 Task: Add Attachment from "Attach a link" to Card Card0000000392 in Board Board0000000098 in Workspace WS0000000033 in Trello. Add Cover Red to Card Card0000000392 in Board Board0000000098 in Workspace WS0000000033 in Trello. Add "Join Card" Button Button0000000392  to Card Card0000000392 in Board Board0000000098 in Workspace WS0000000033 in Trello. Add Description DS0000000392 to Card Card0000000392 in Board Board0000000098 in Workspace WS0000000033 in Trello. Add Comment CM0000000392 to Card Card0000000392 in Board Board0000000098 in Workspace WS0000000033 in Trello
Action: Mouse moved to (337, 510)
Screenshot: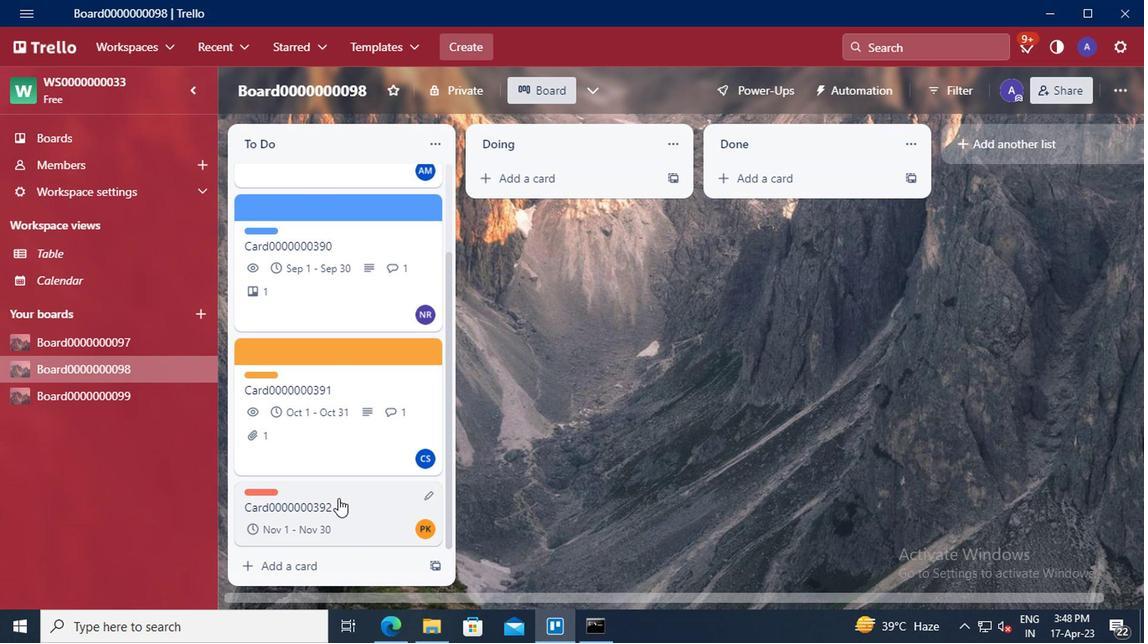 
Action: Mouse pressed left at (337, 510)
Screenshot: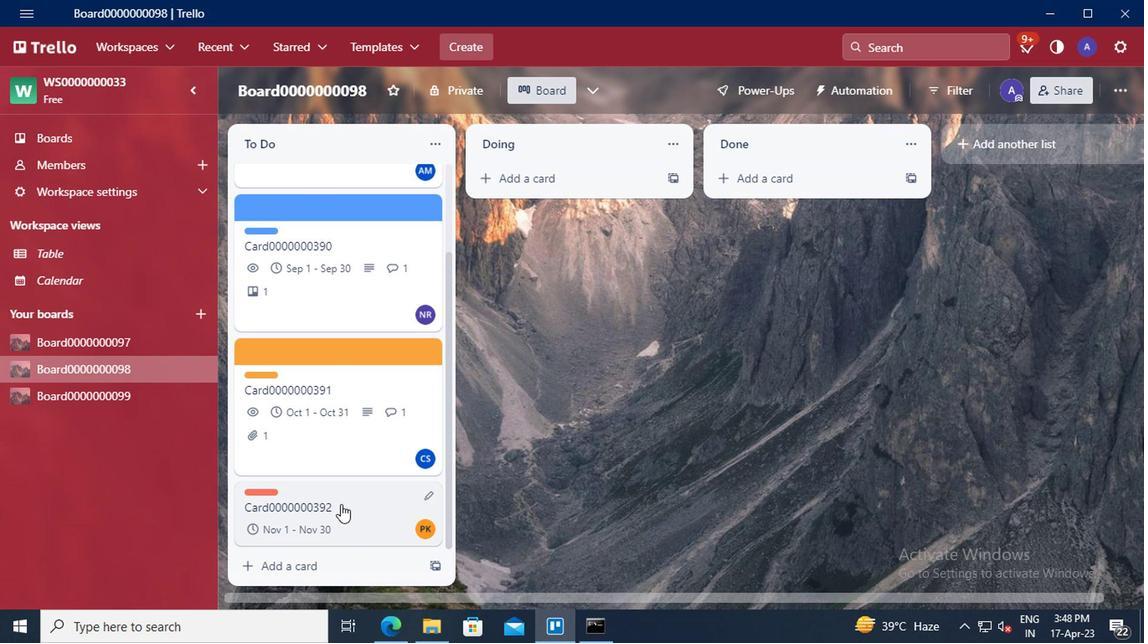 
Action: Mouse moved to (759, 286)
Screenshot: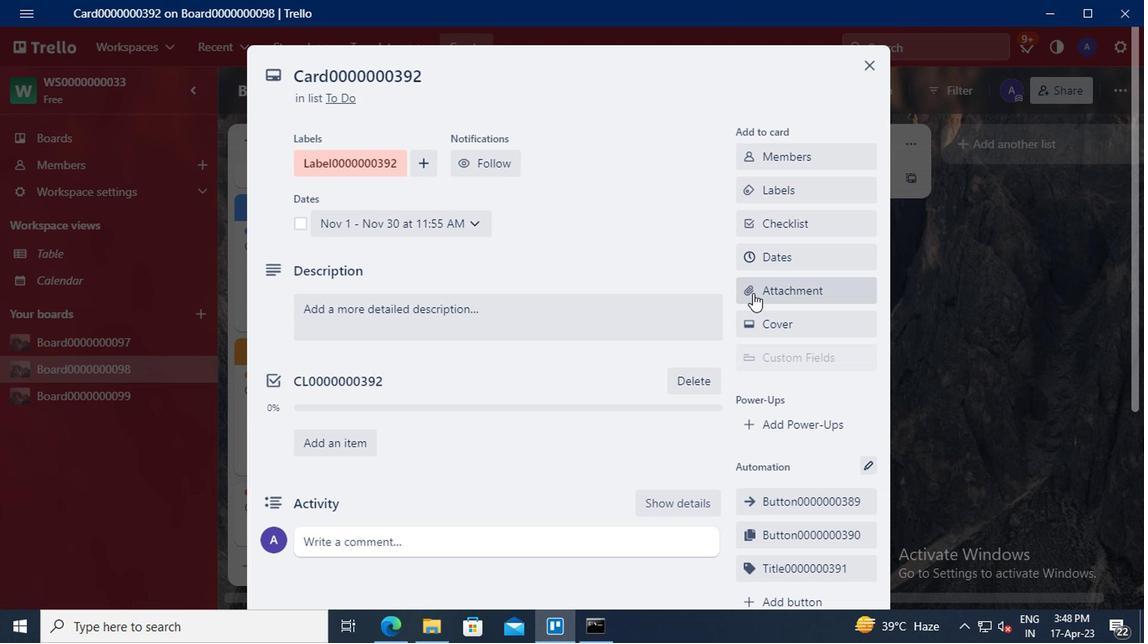 
Action: Mouse pressed left at (759, 286)
Screenshot: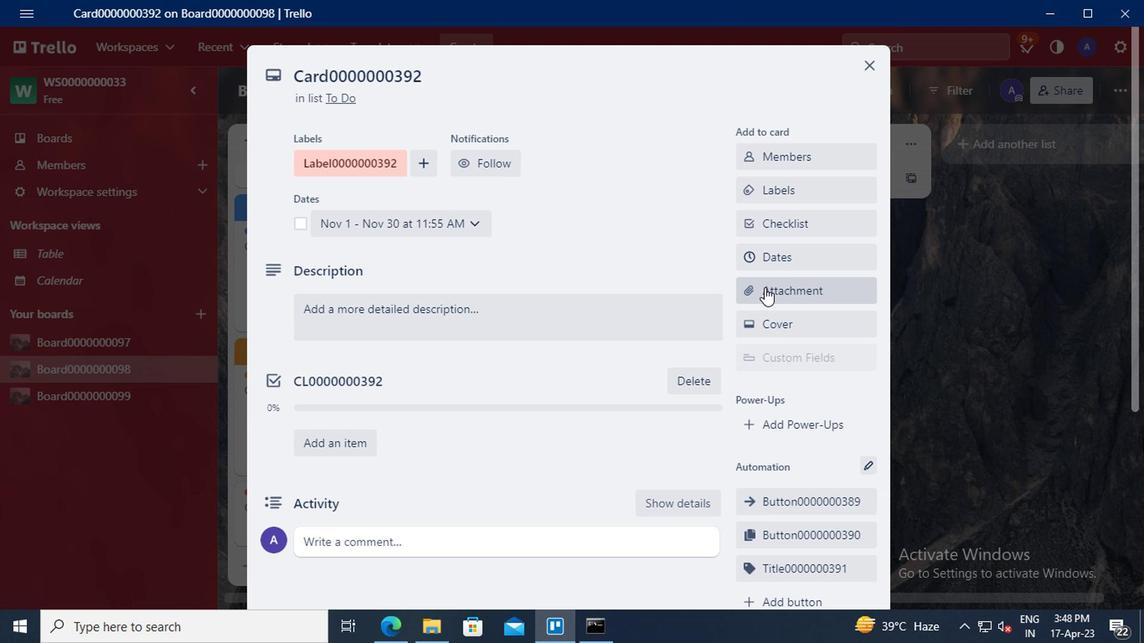
Action: Mouse moved to (398, 641)
Screenshot: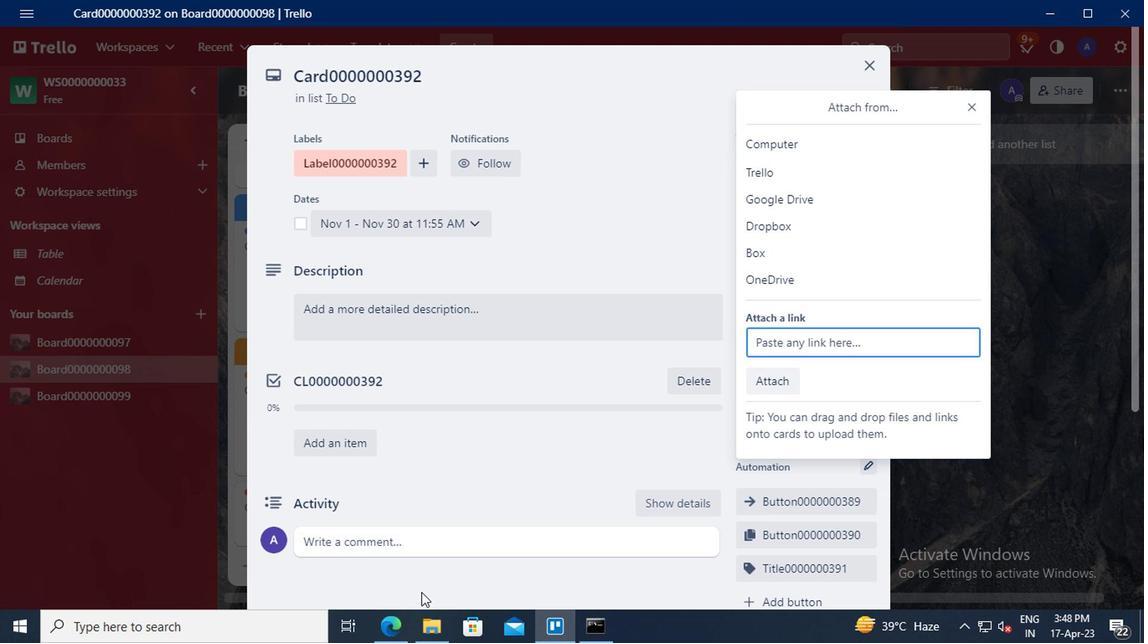 
Action: Mouse pressed left at (398, 641)
Screenshot: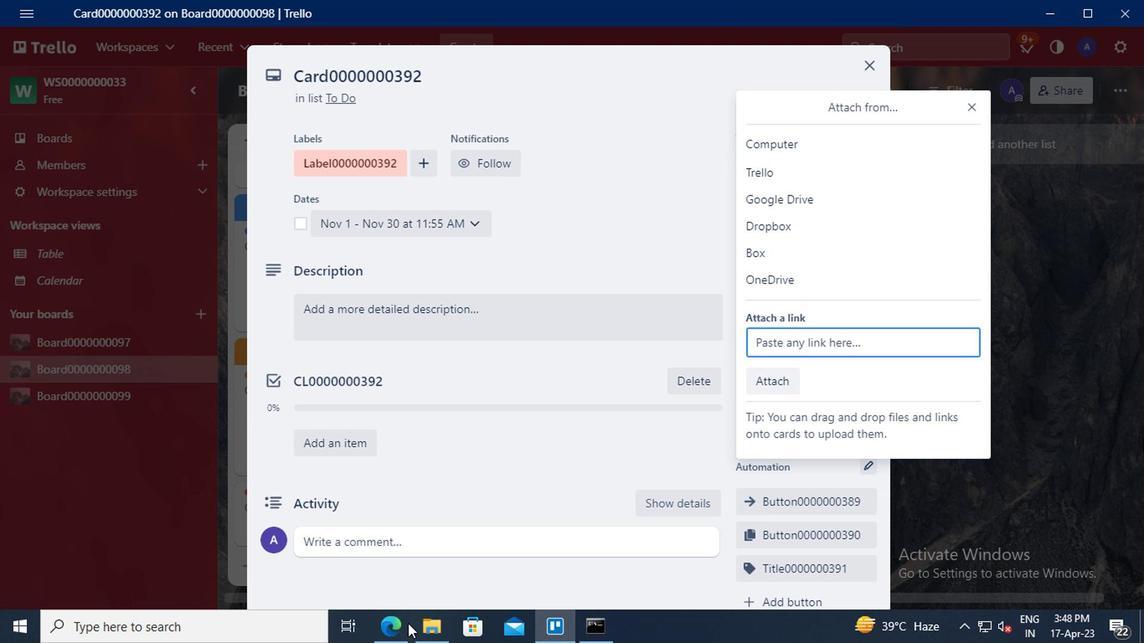 
Action: Mouse moved to (273, 38)
Screenshot: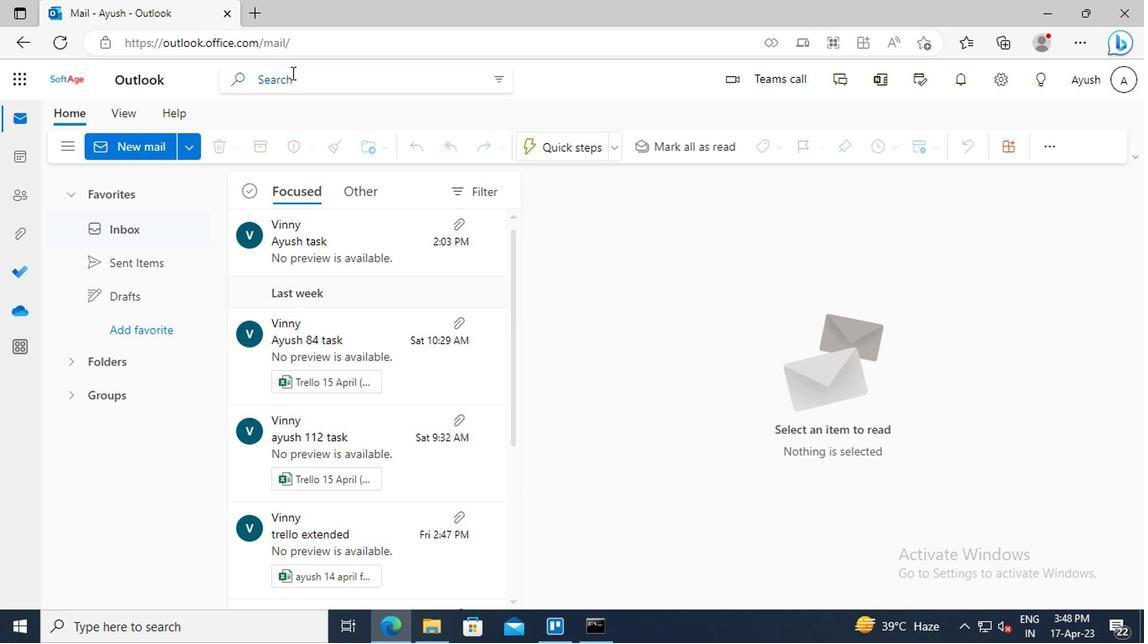 
Action: Mouse pressed left at (273, 38)
Screenshot: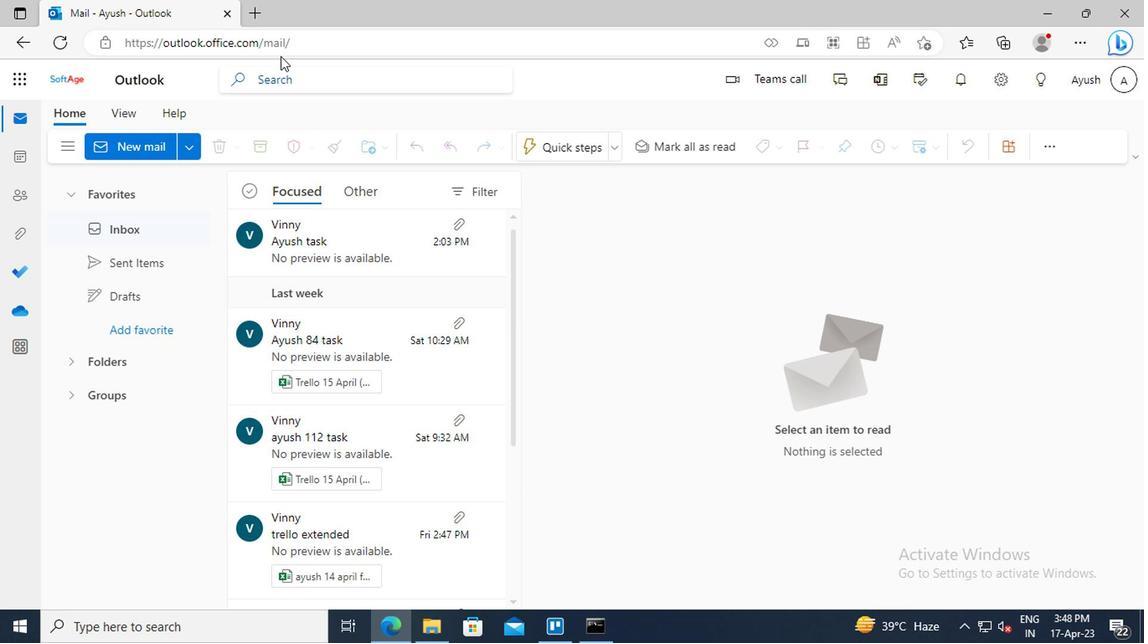 
Action: Key pressed ctrl+C
Screenshot: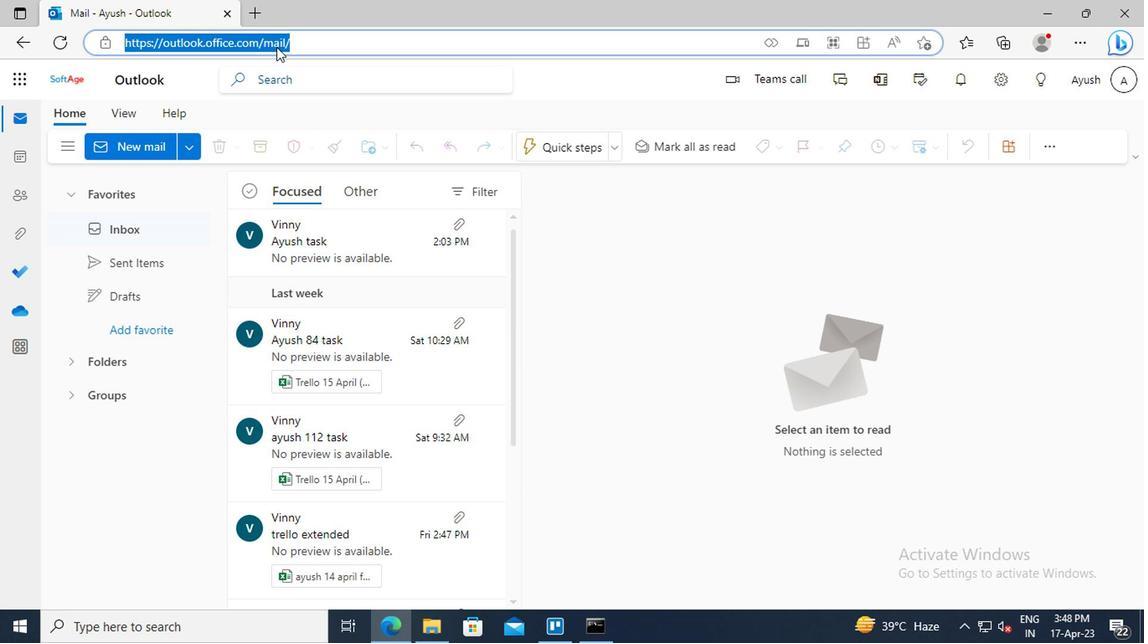 
Action: Mouse moved to (544, 638)
Screenshot: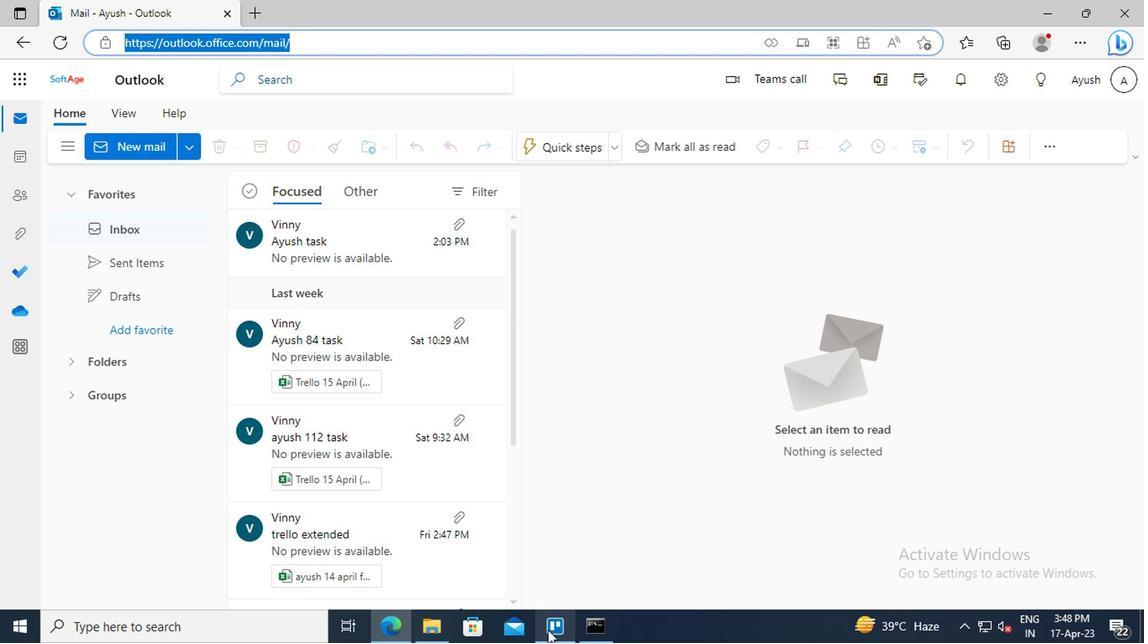 
Action: Mouse pressed left at (544, 638)
Screenshot: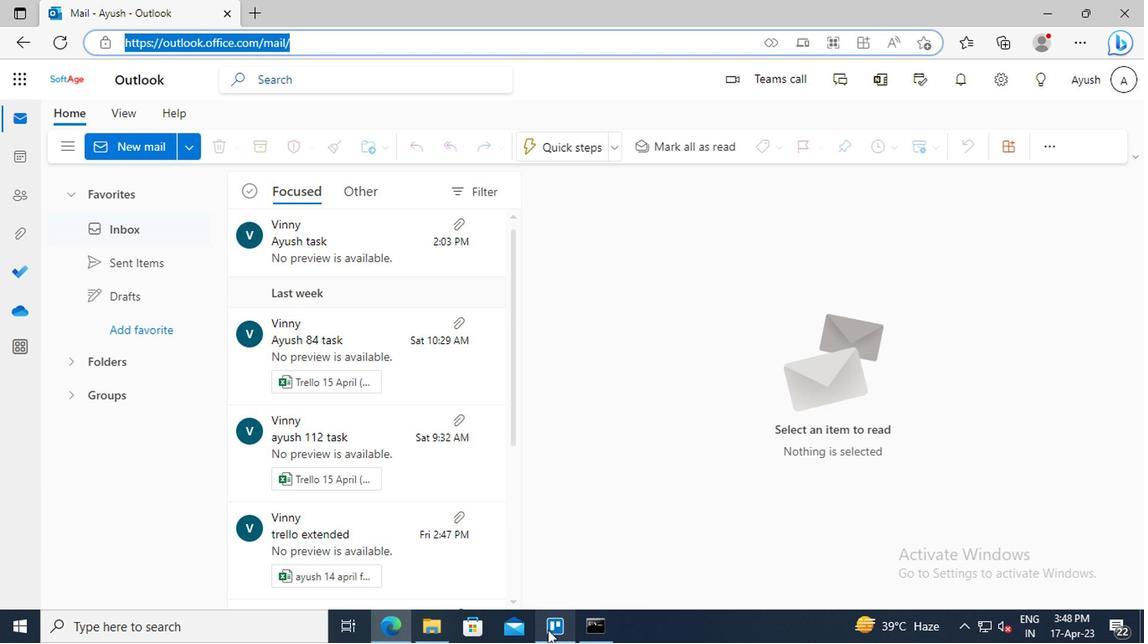 
Action: Mouse moved to (778, 346)
Screenshot: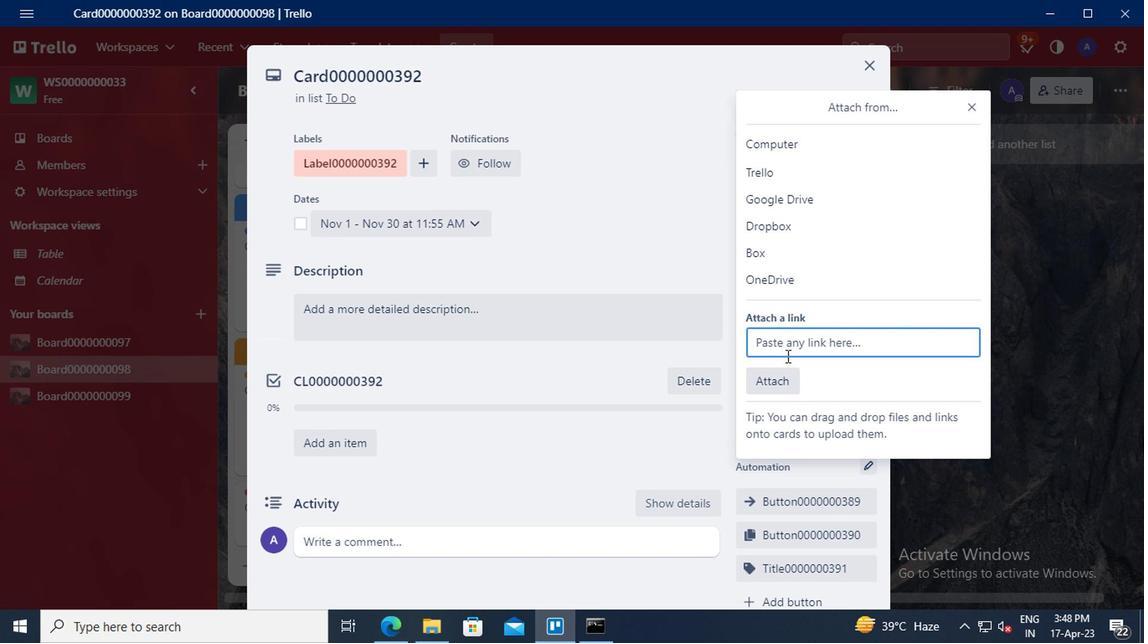 
Action: Mouse pressed left at (778, 346)
Screenshot: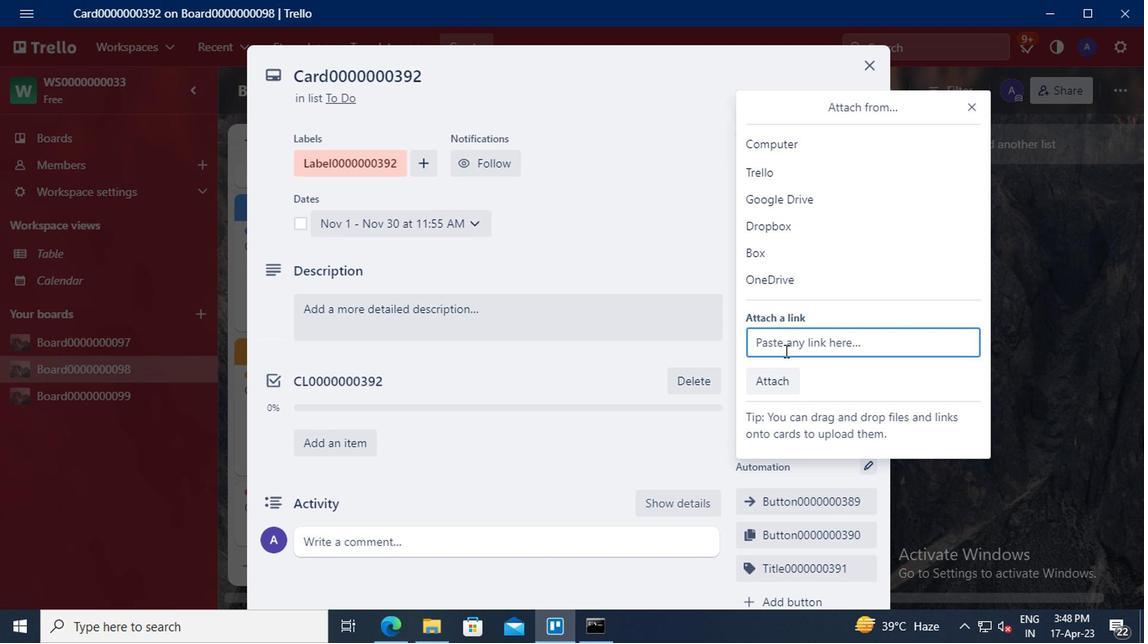 
Action: Mouse moved to (777, 345)
Screenshot: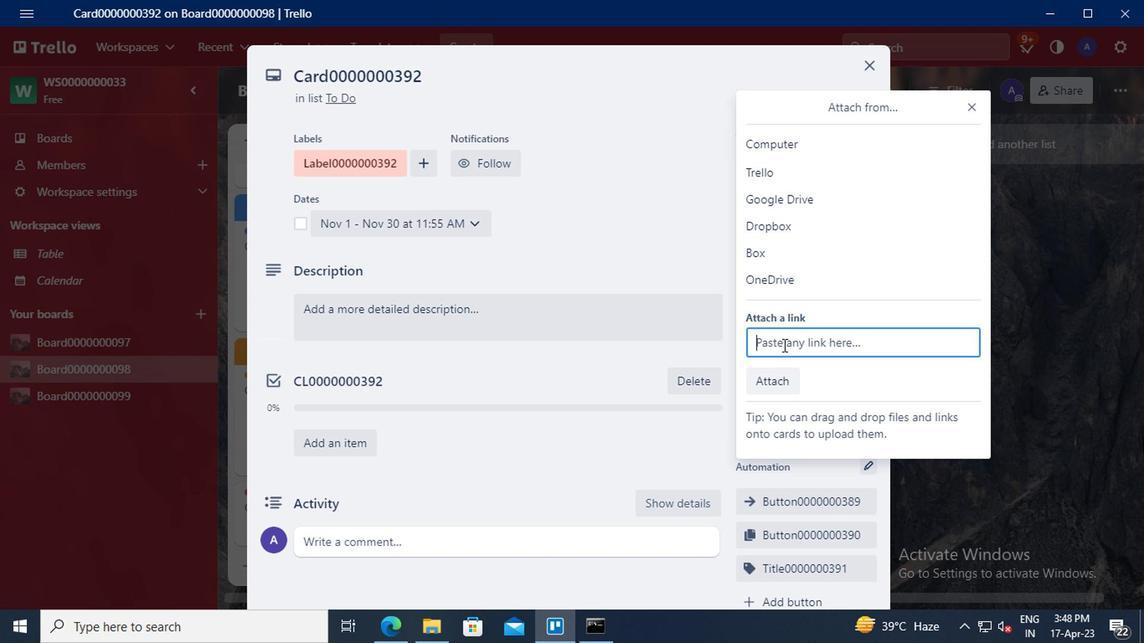 
Action: Key pressed ctrl+V
Screenshot: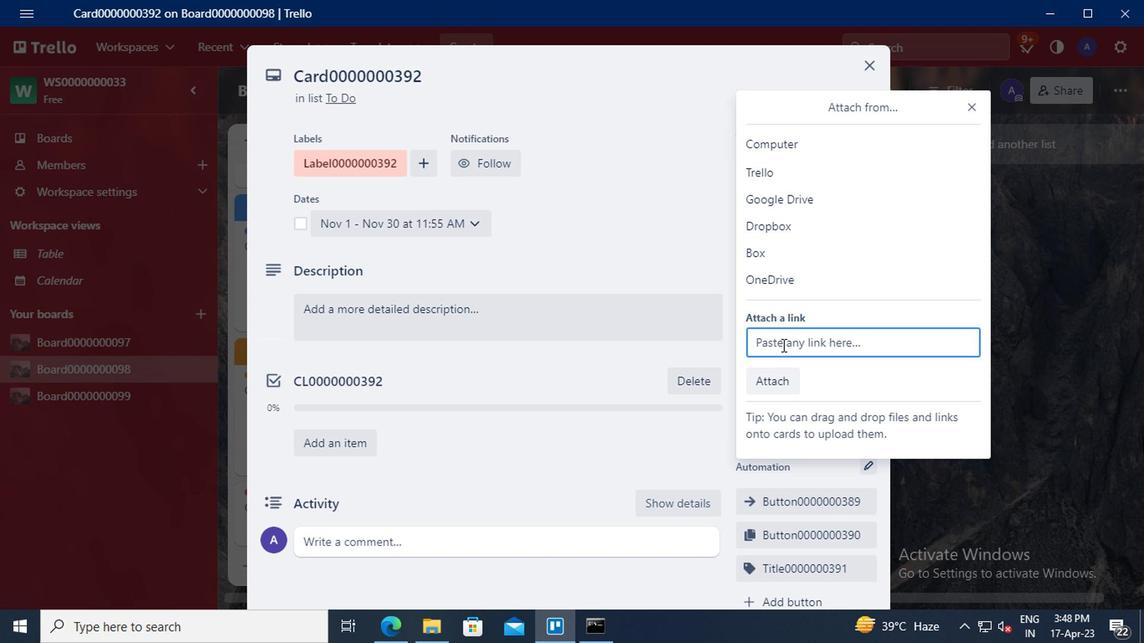 
Action: Mouse moved to (779, 439)
Screenshot: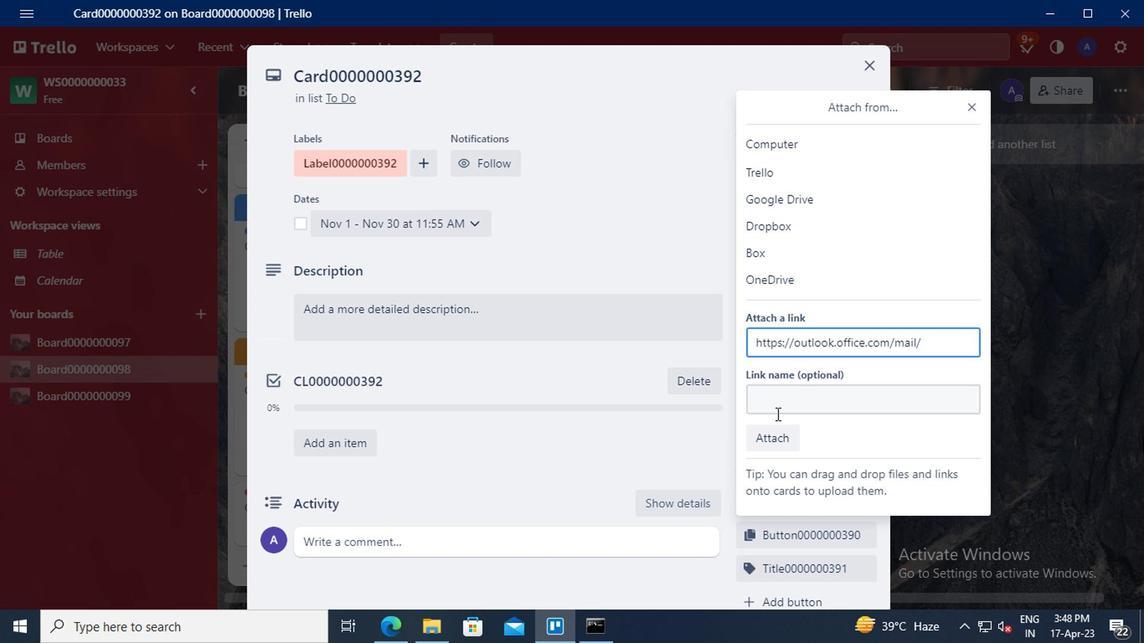 
Action: Mouse pressed left at (779, 439)
Screenshot: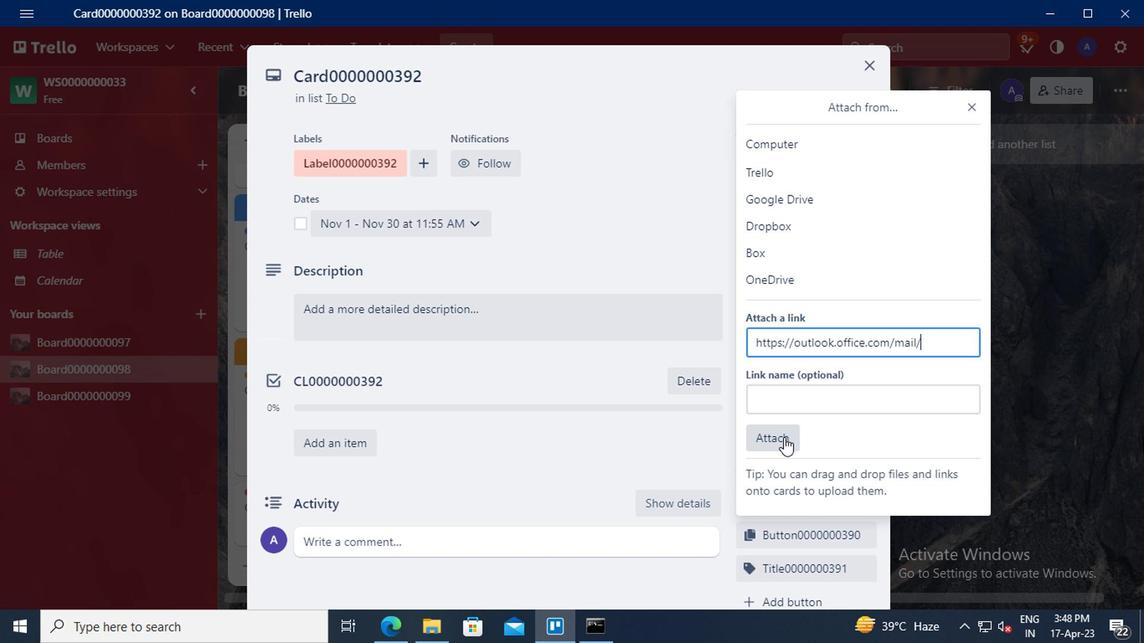 
Action: Mouse moved to (781, 324)
Screenshot: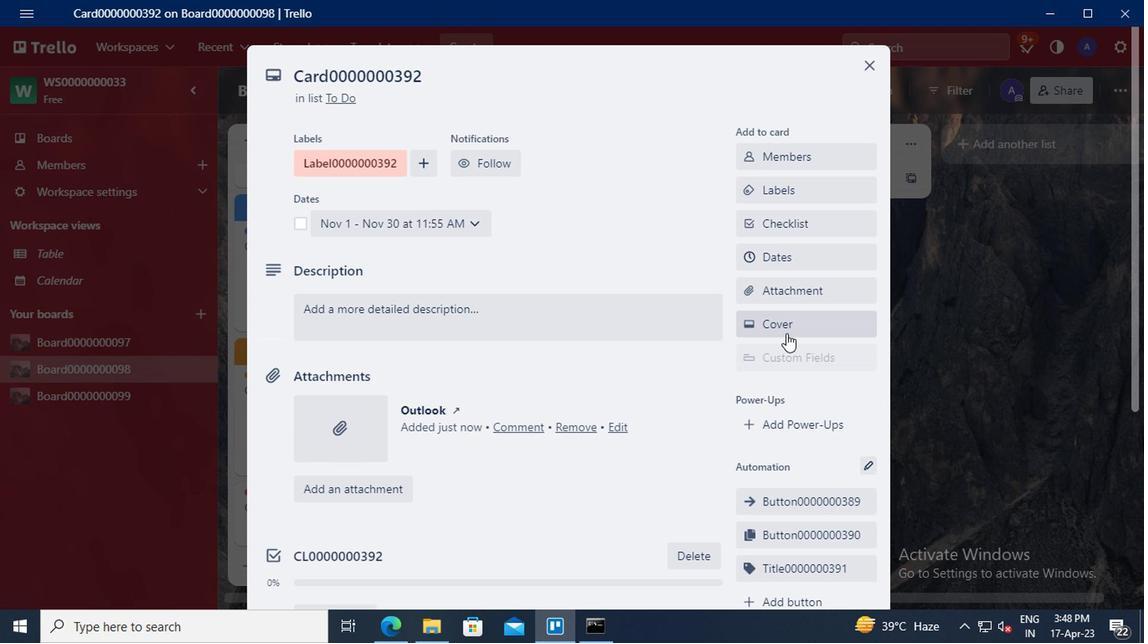 
Action: Mouse pressed left at (781, 324)
Screenshot: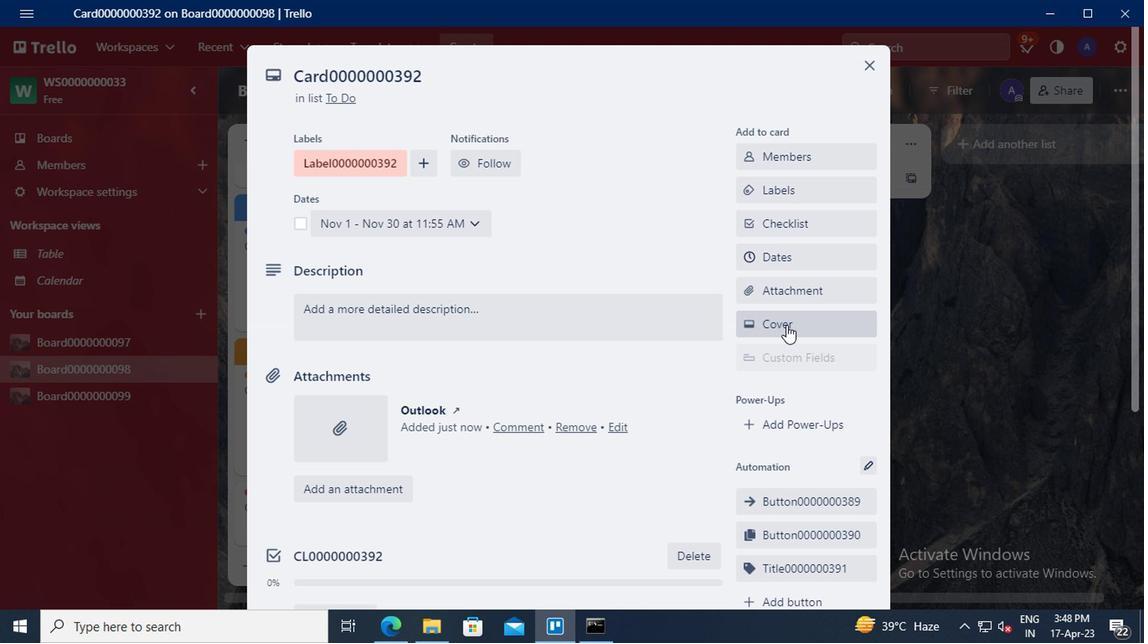 
Action: Mouse moved to (895, 272)
Screenshot: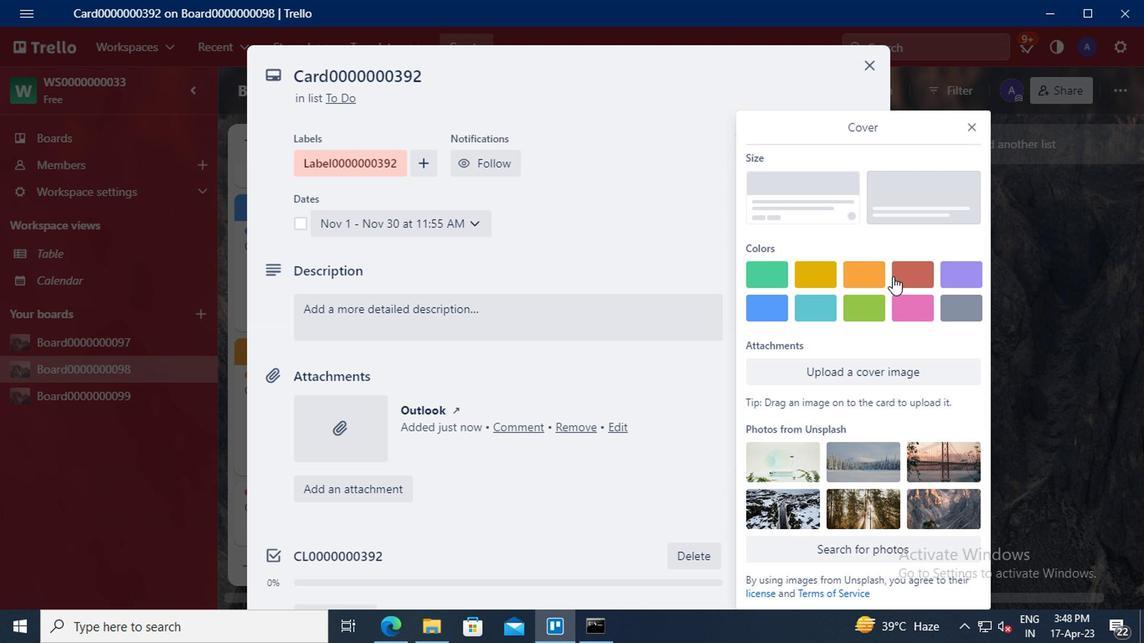 
Action: Mouse pressed left at (895, 272)
Screenshot: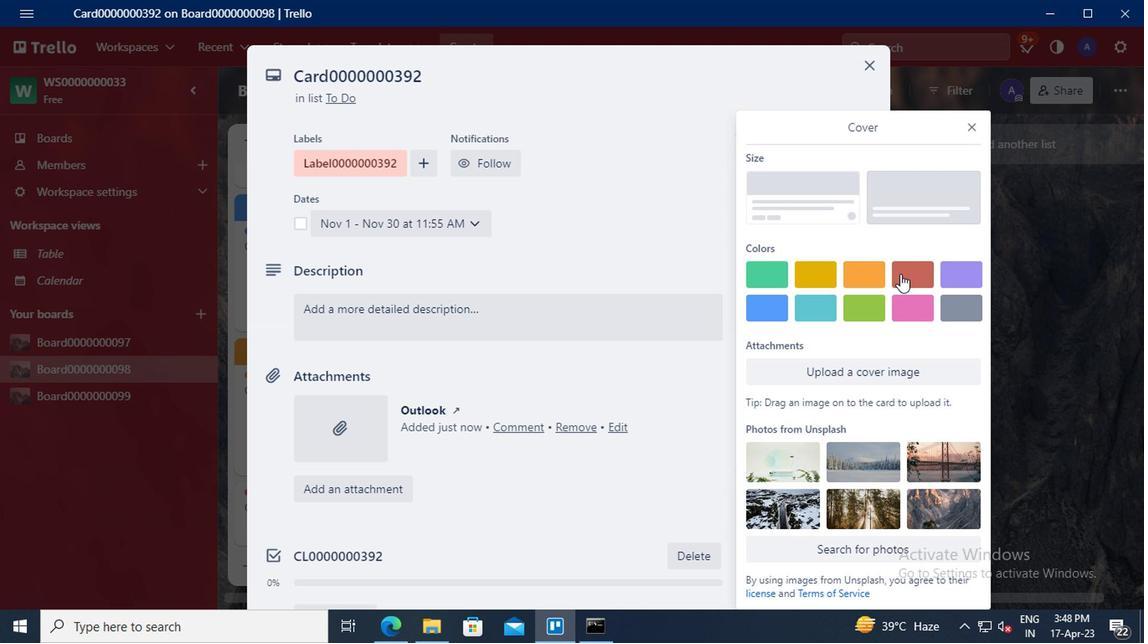 
Action: Mouse moved to (967, 86)
Screenshot: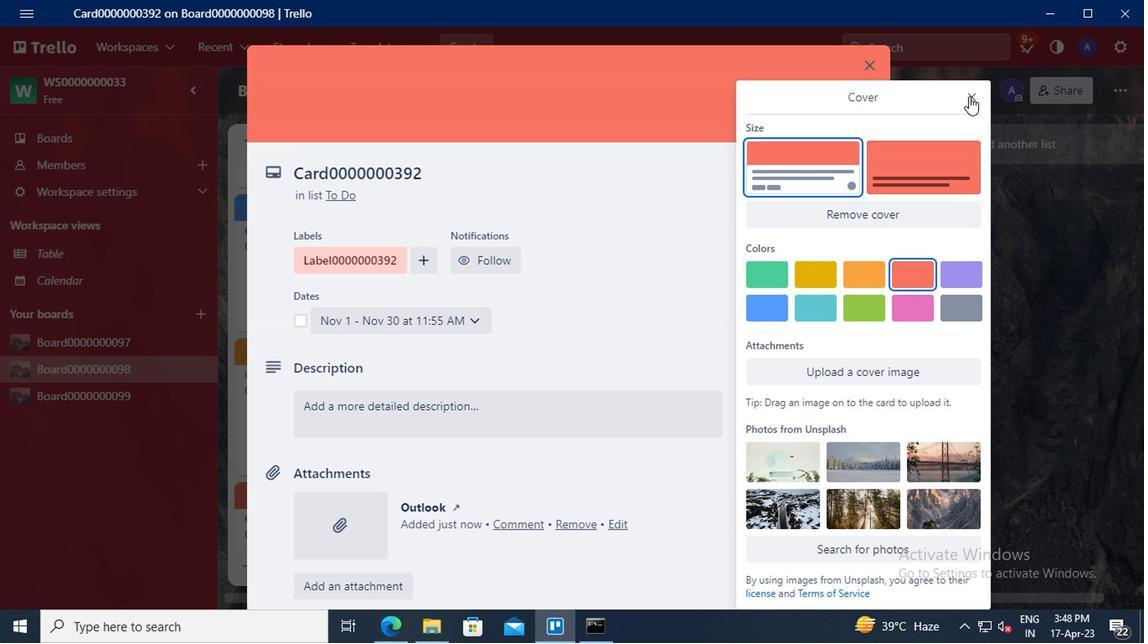 
Action: Mouse pressed left at (967, 86)
Screenshot: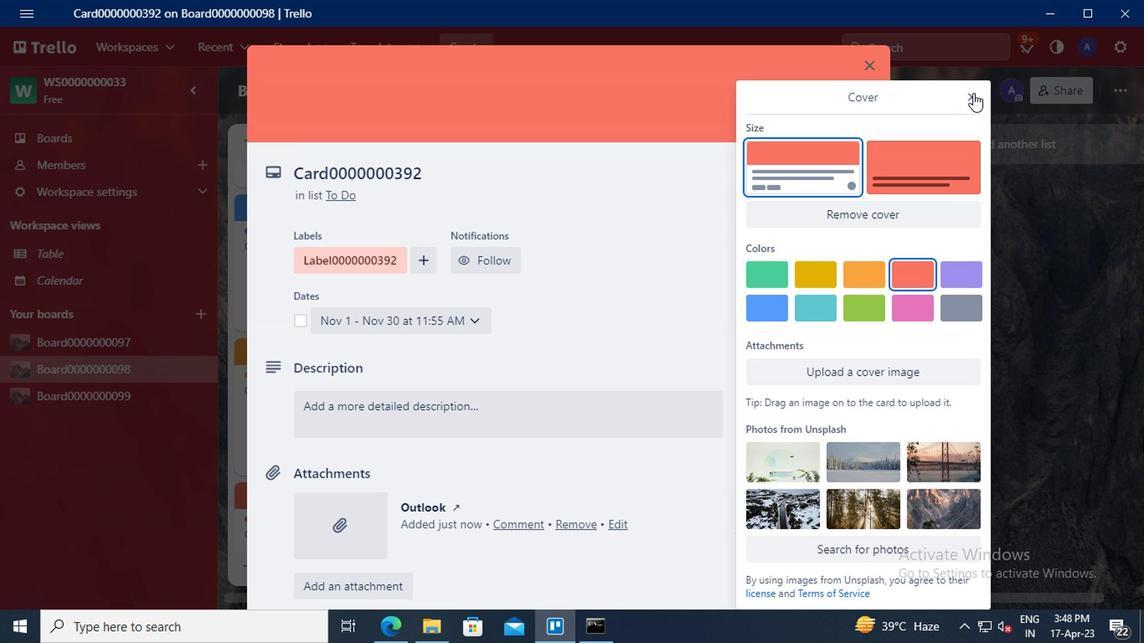 
Action: Mouse moved to (831, 253)
Screenshot: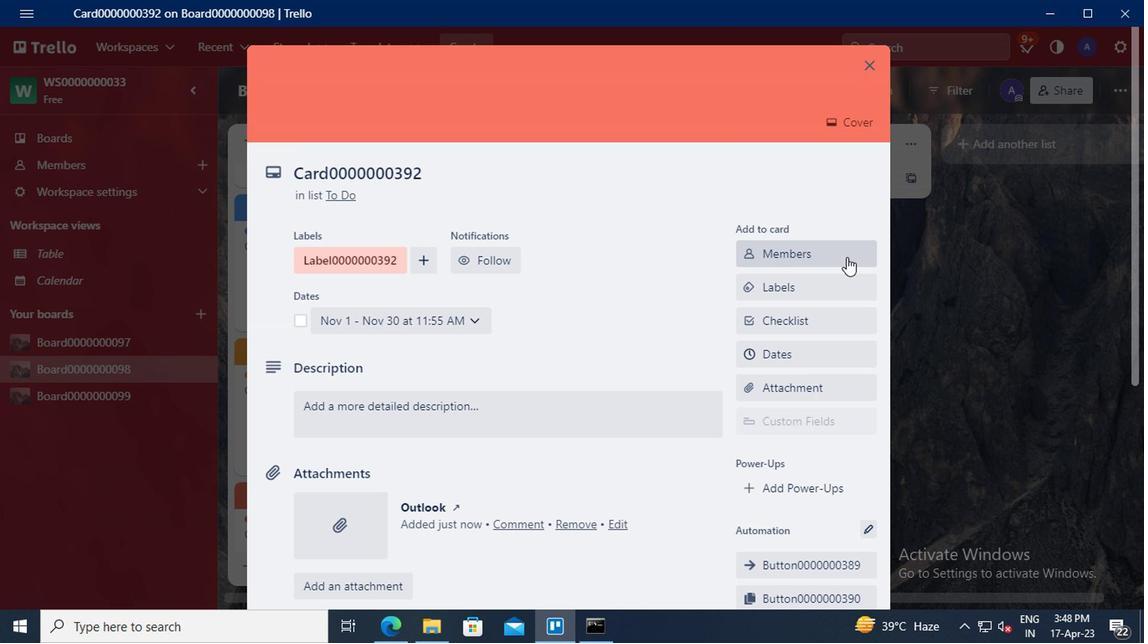 
Action: Mouse scrolled (831, 252) with delta (0, -1)
Screenshot: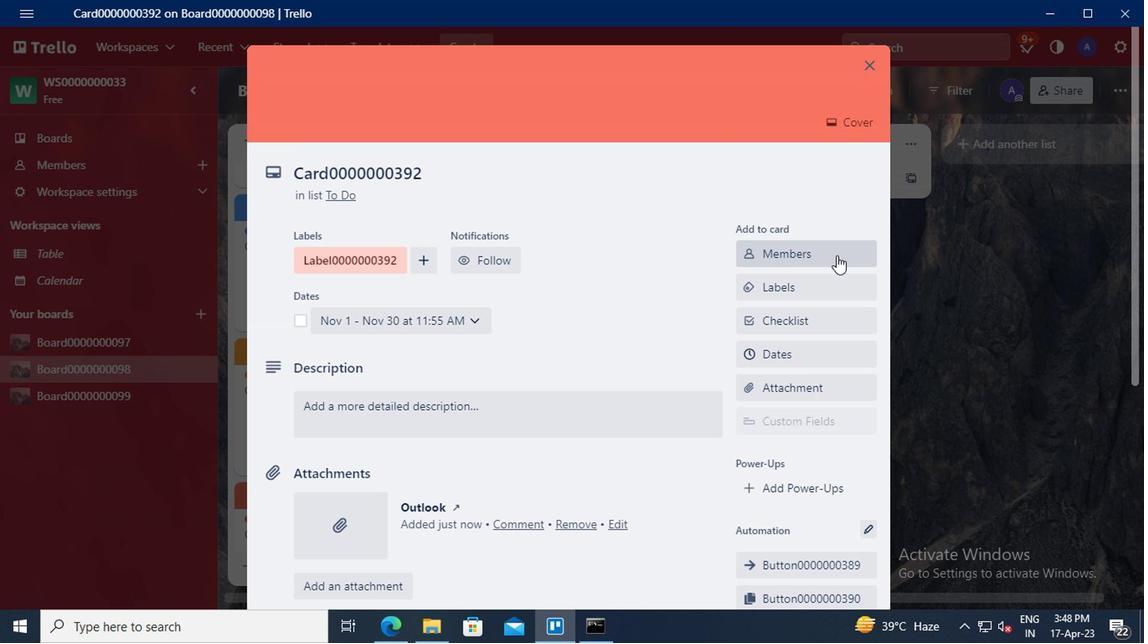 
Action: Mouse scrolled (831, 252) with delta (0, -1)
Screenshot: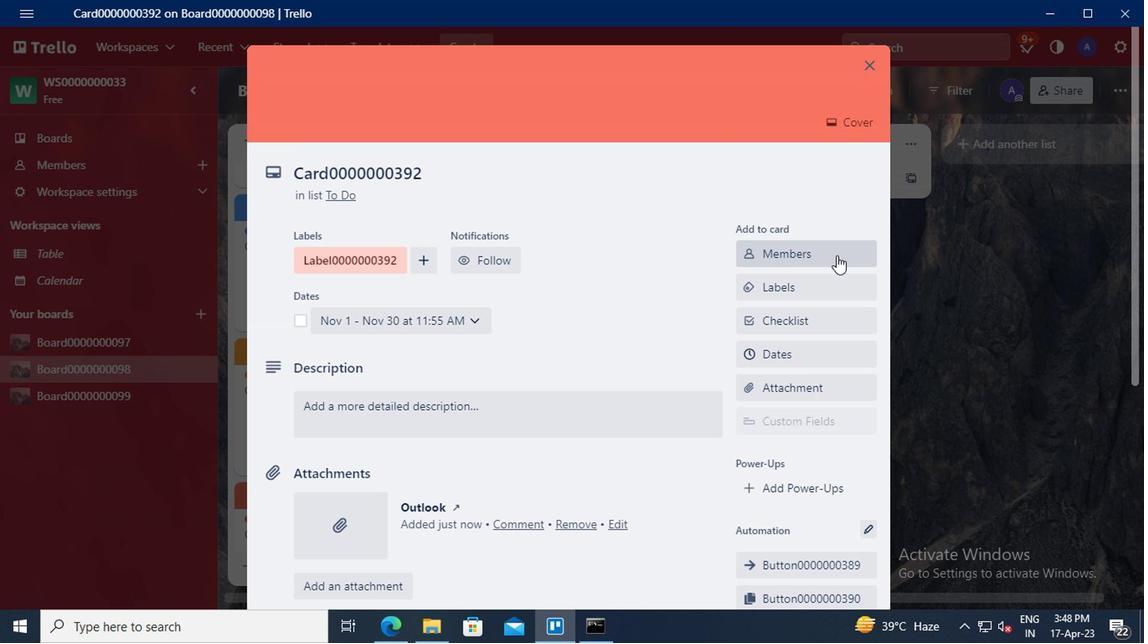 
Action: Mouse moved to (807, 259)
Screenshot: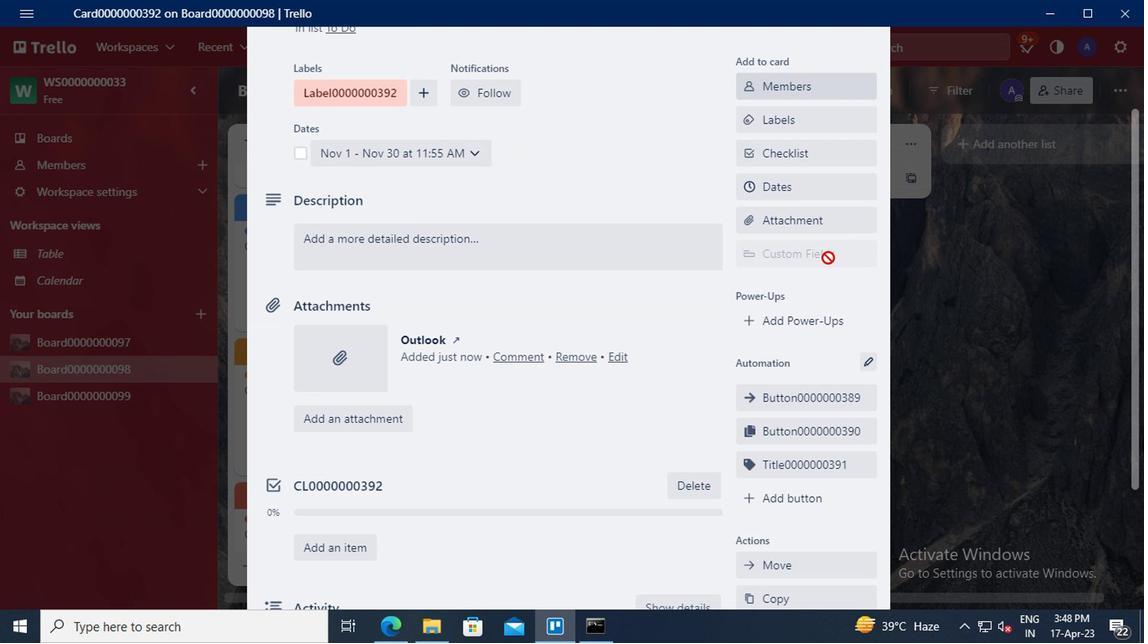 
Action: Mouse scrolled (807, 258) with delta (0, -1)
Screenshot: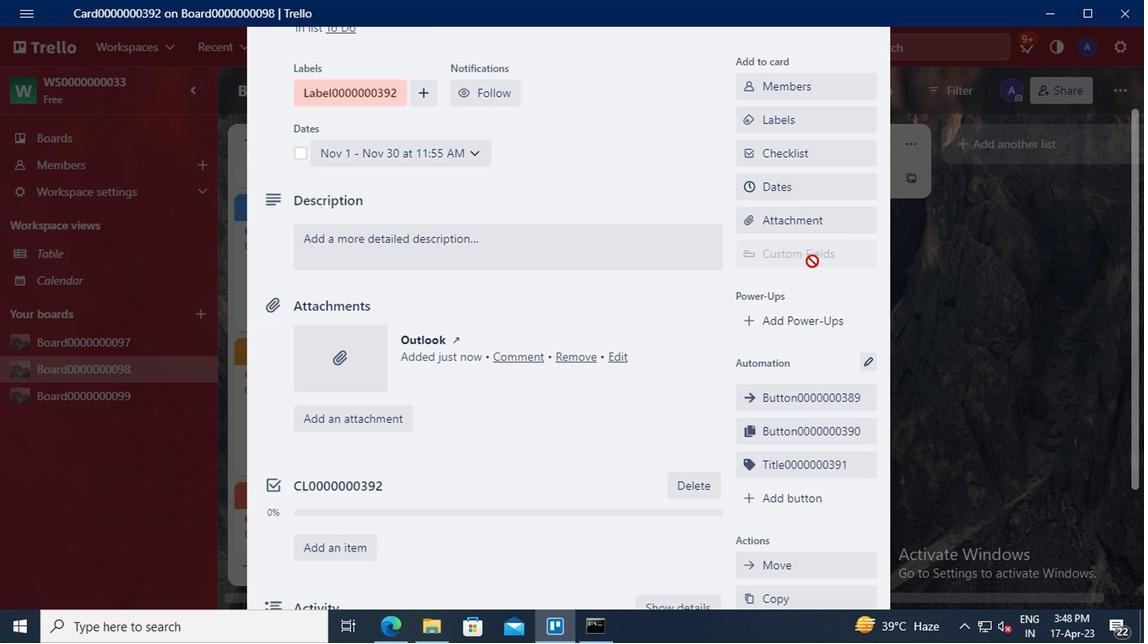 
Action: Mouse moved to (795, 410)
Screenshot: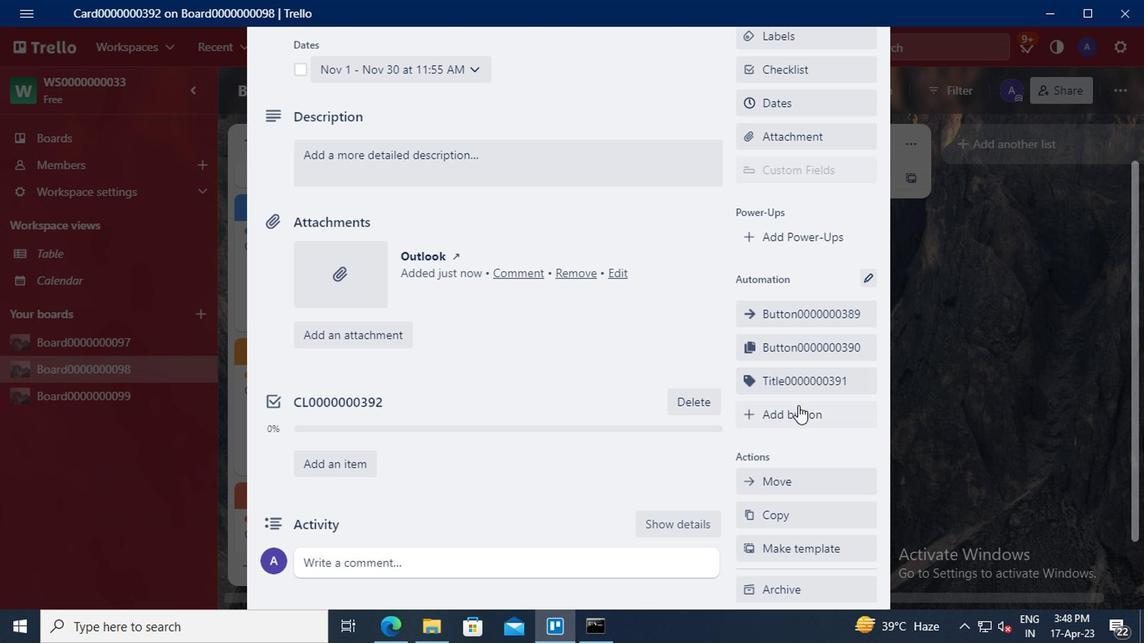 
Action: Mouse pressed left at (795, 410)
Screenshot: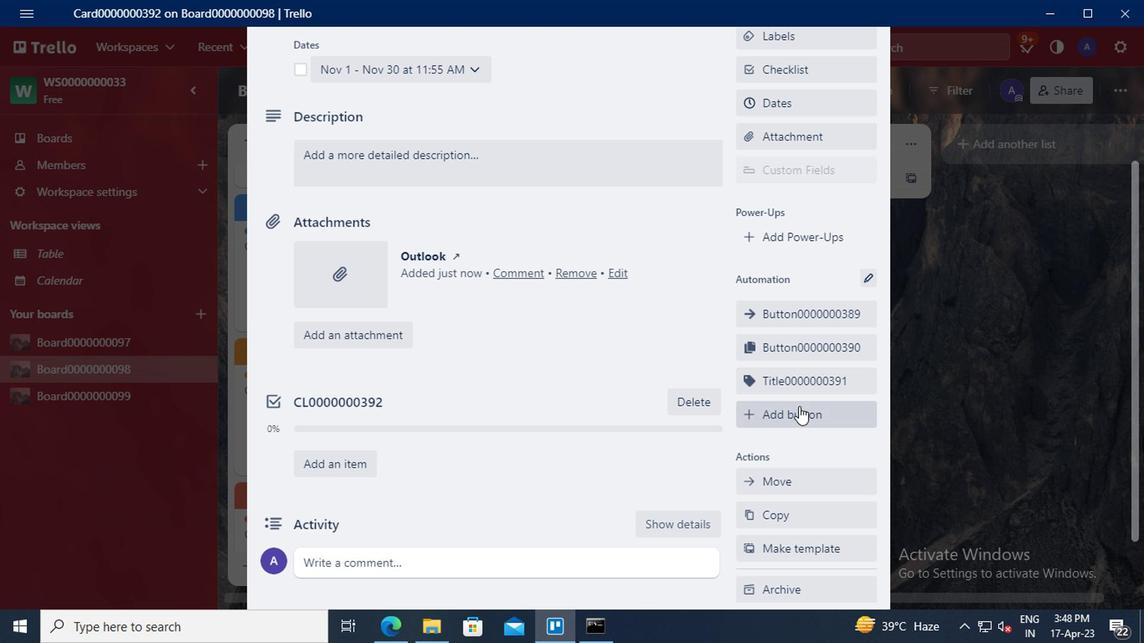
Action: Mouse moved to (793, 255)
Screenshot: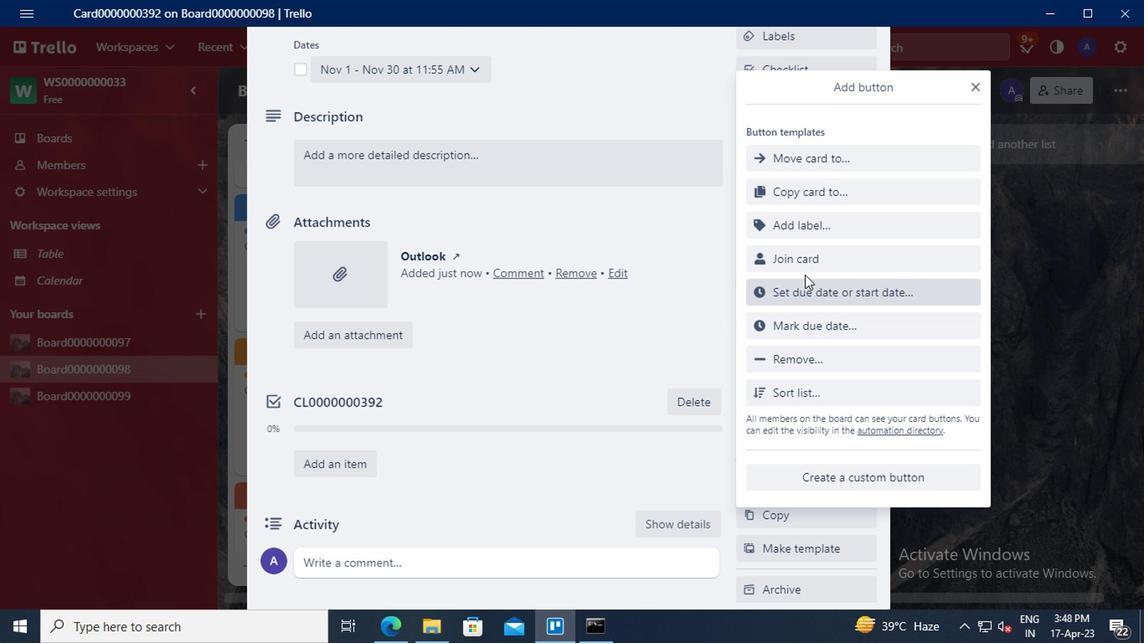 
Action: Mouse pressed left at (793, 255)
Screenshot: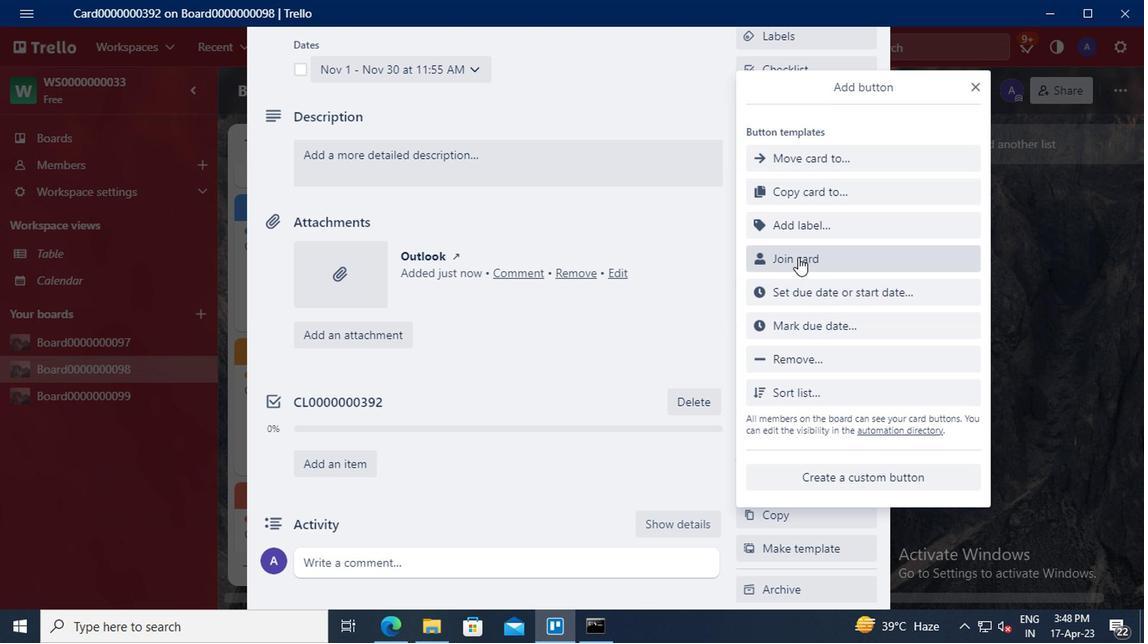 
Action: Mouse moved to (811, 171)
Screenshot: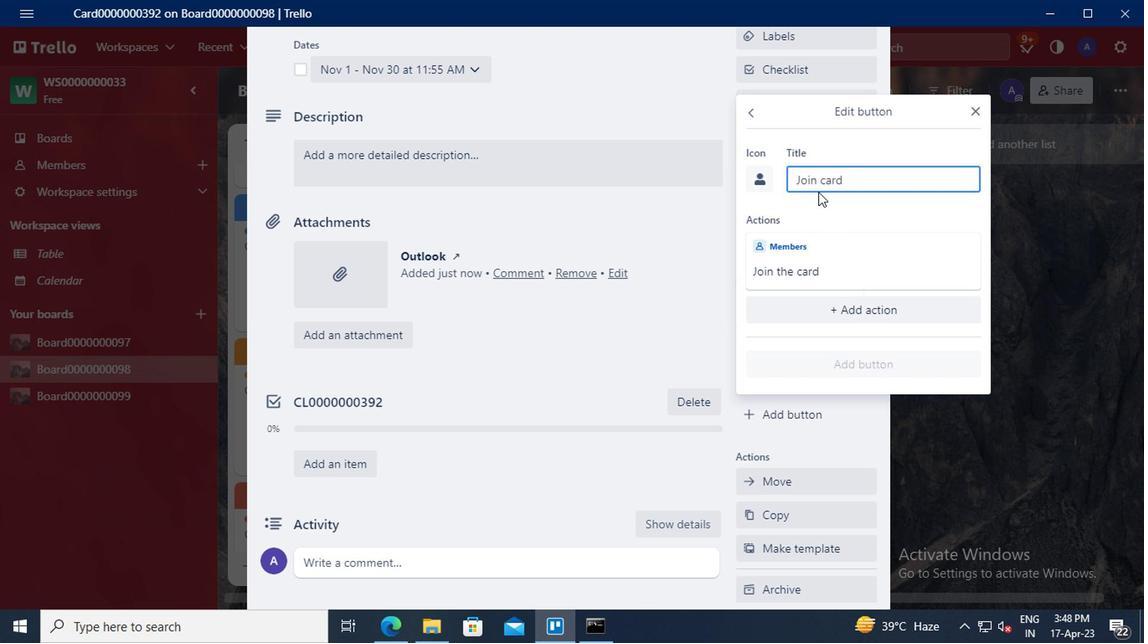 
Action: Mouse pressed left at (811, 171)
Screenshot: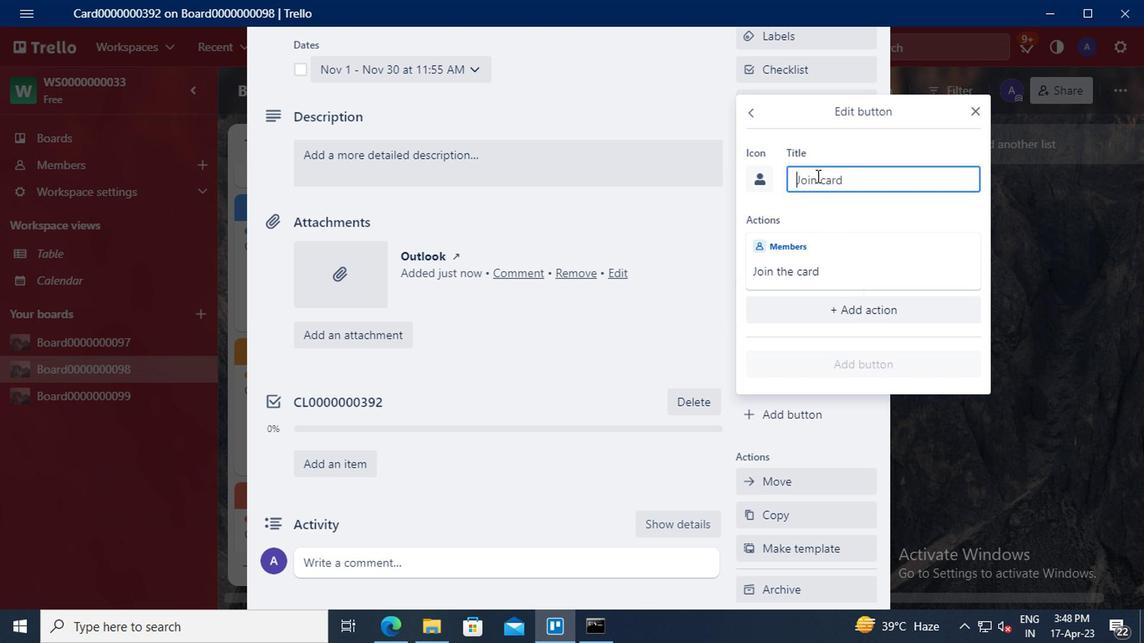 
Action: Key pressed <Key.shift>ctrl+BUTTON0000000392
Screenshot: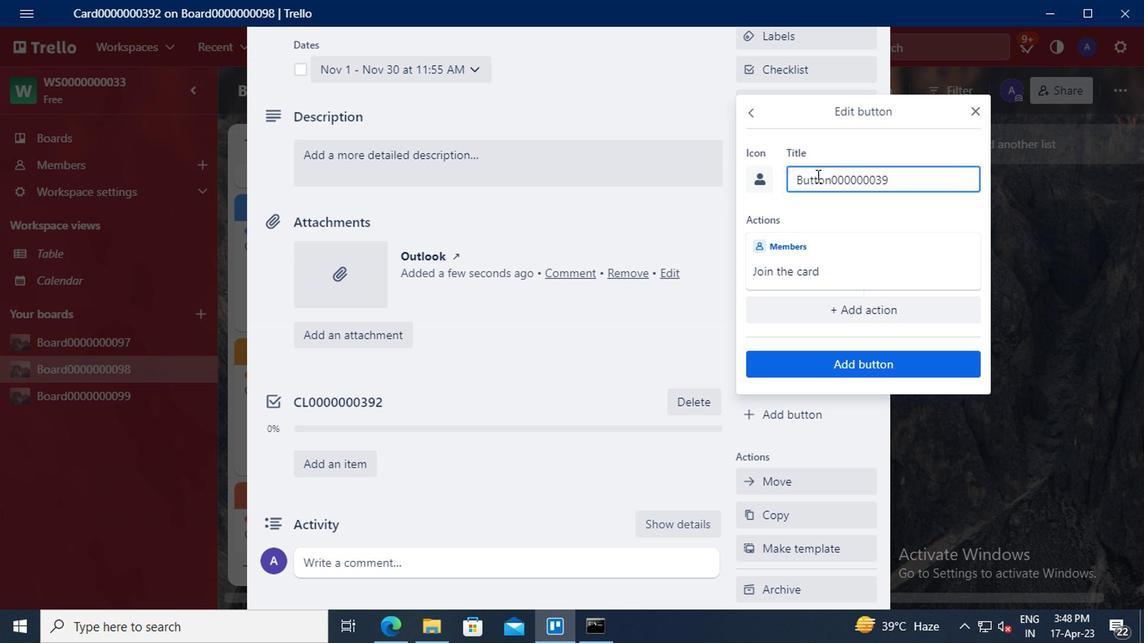 
Action: Mouse moved to (840, 358)
Screenshot: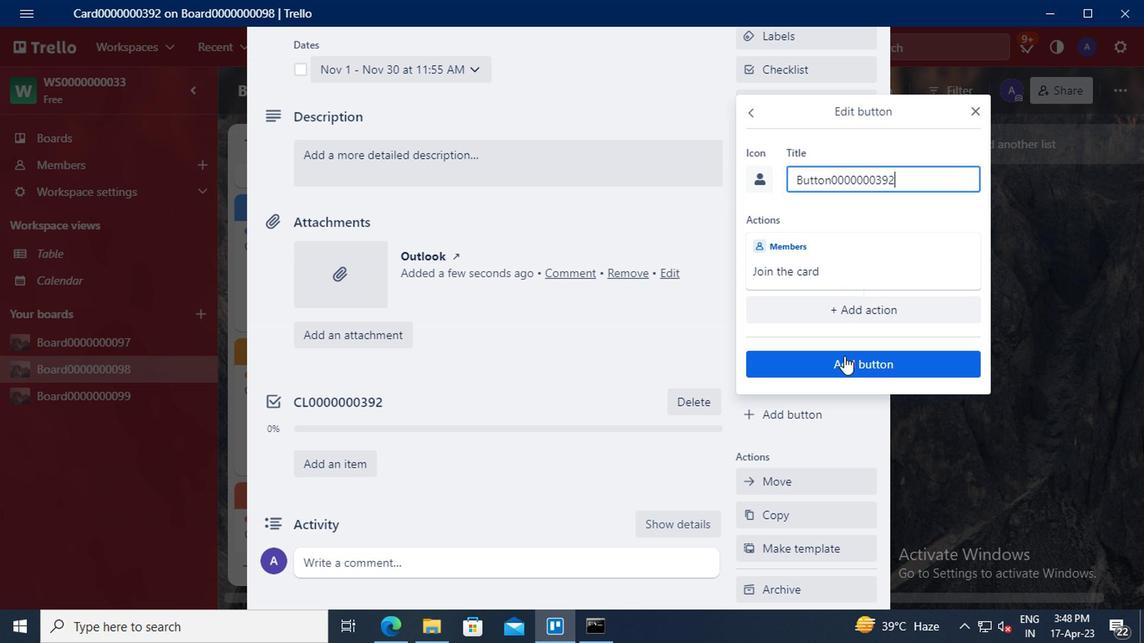 
Action: Mouse pressed left at (840, 358)
Screenshot: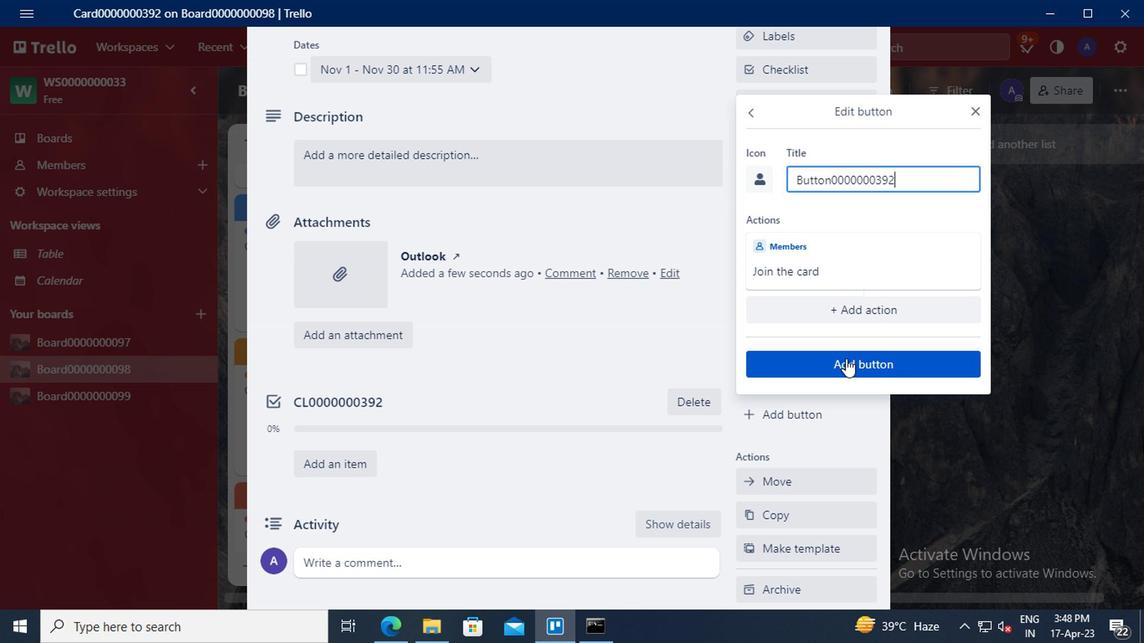 
Action: Mouse moved to (535, 353)
Screenshot: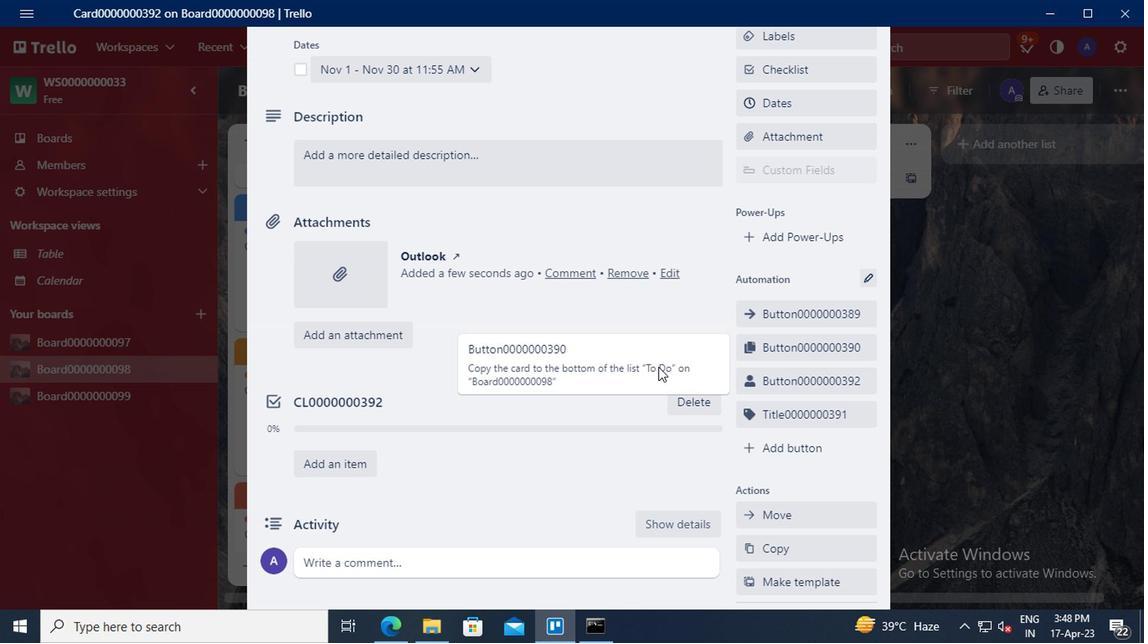 
Action: Mouse scrolled (535, 354) with delta (0, 0)
Screenshot: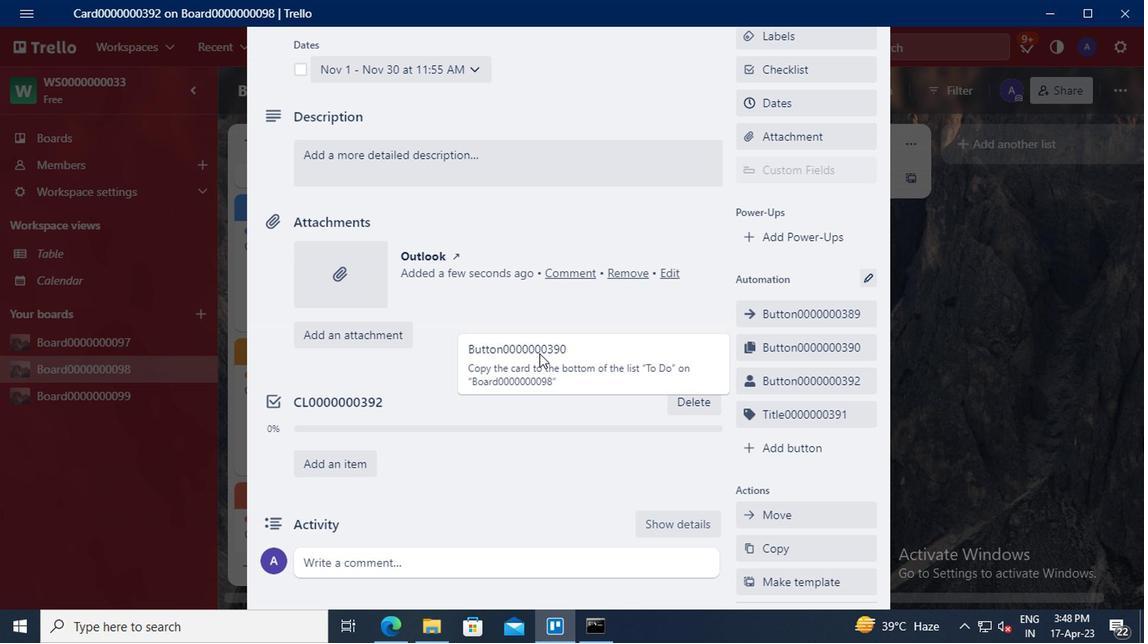 
Action: Mouse moved to (535, 352)
Screenshot: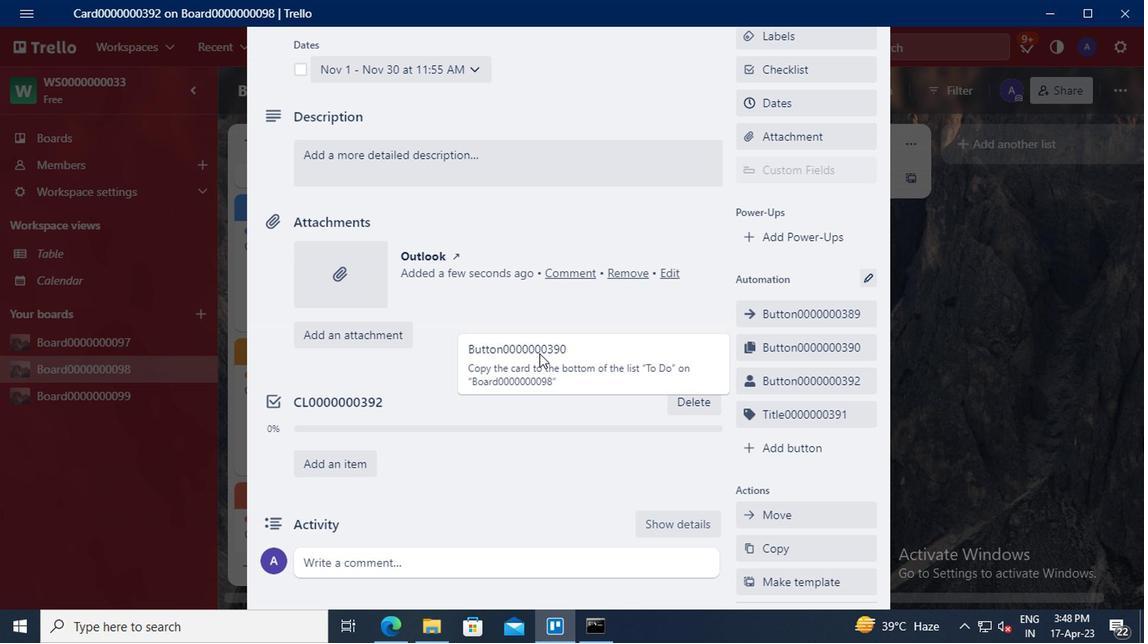 
Action: Mouse scrolled (535, 353) with delta (0, 1)
Screenshot: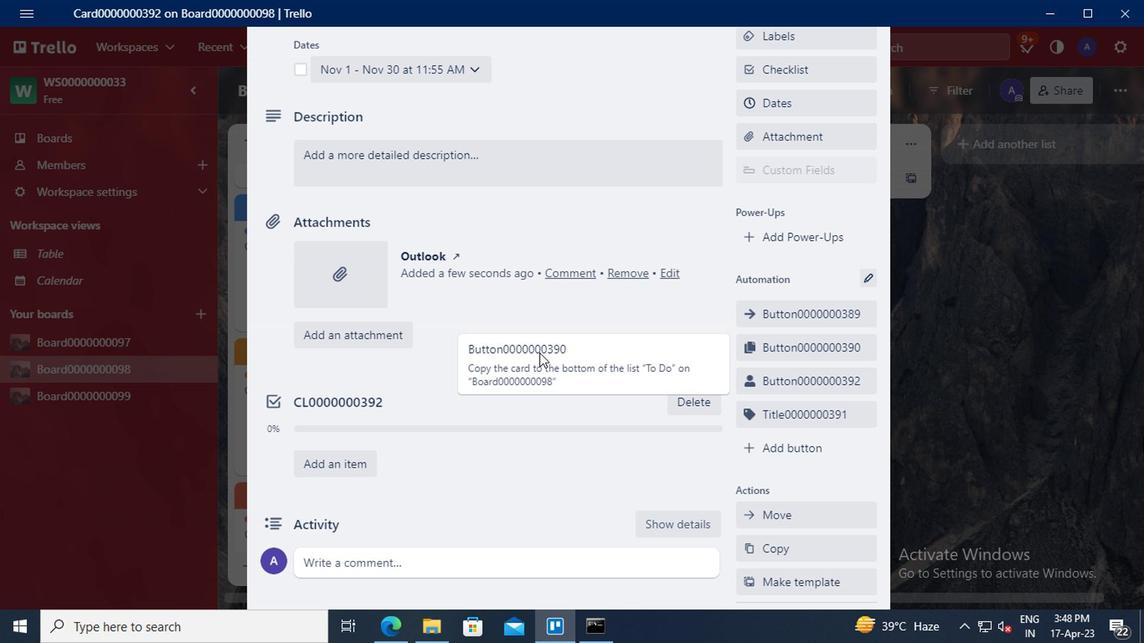 
Action: Mouse moved to (377, 163)
Screenshot: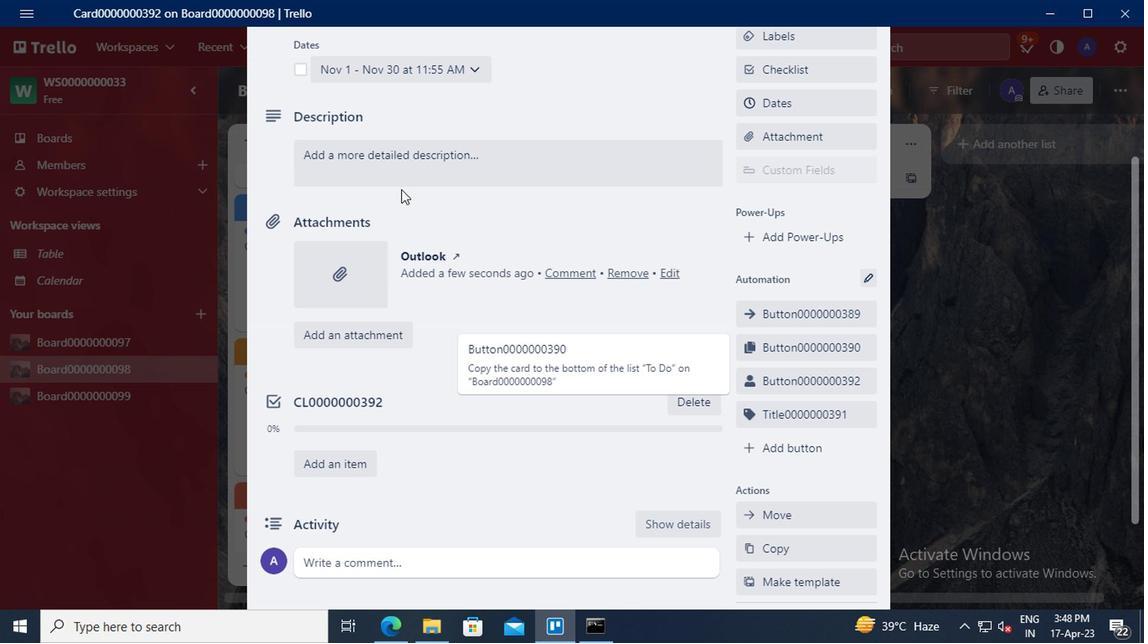 
Action: Mouse pressed left at (377, 163)
Screenshot: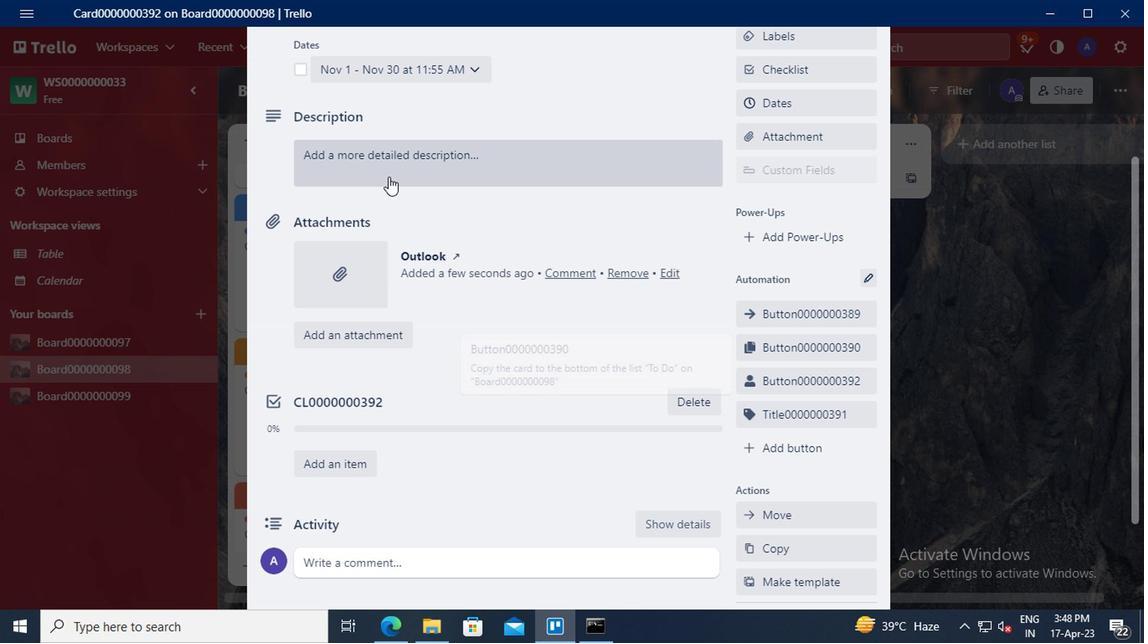 
Action: Mouse moved to (336, 210)
Screenshot: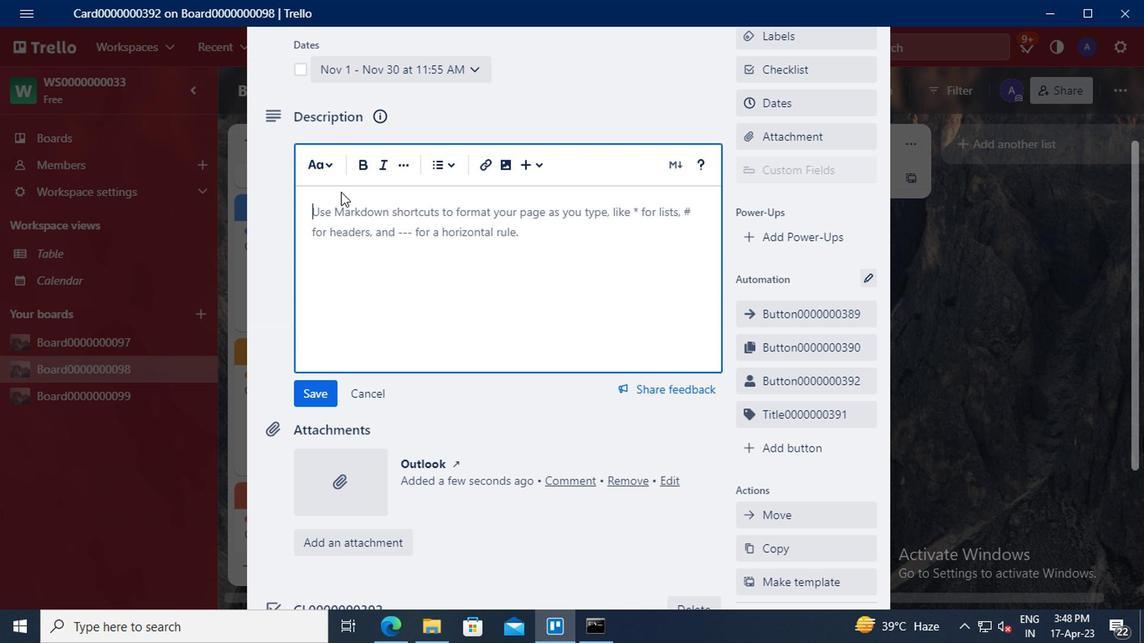 
Action: Mouse pressed left at (336, 210)
Screenshot: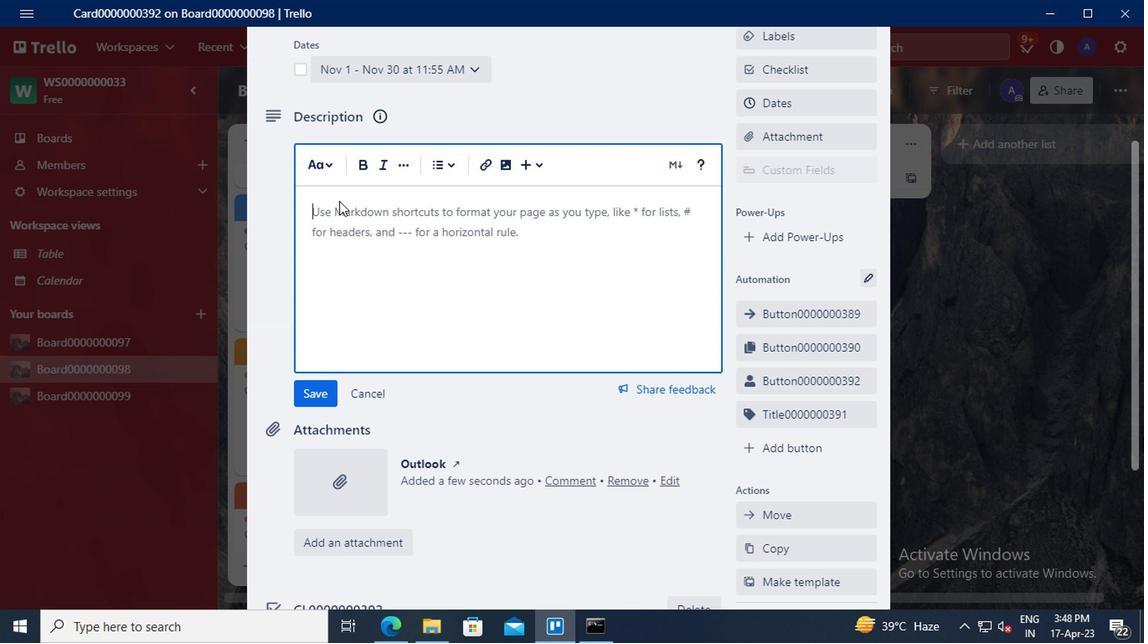 
Action: Key pressed <Key.shift>DS0000000392
Screenshot: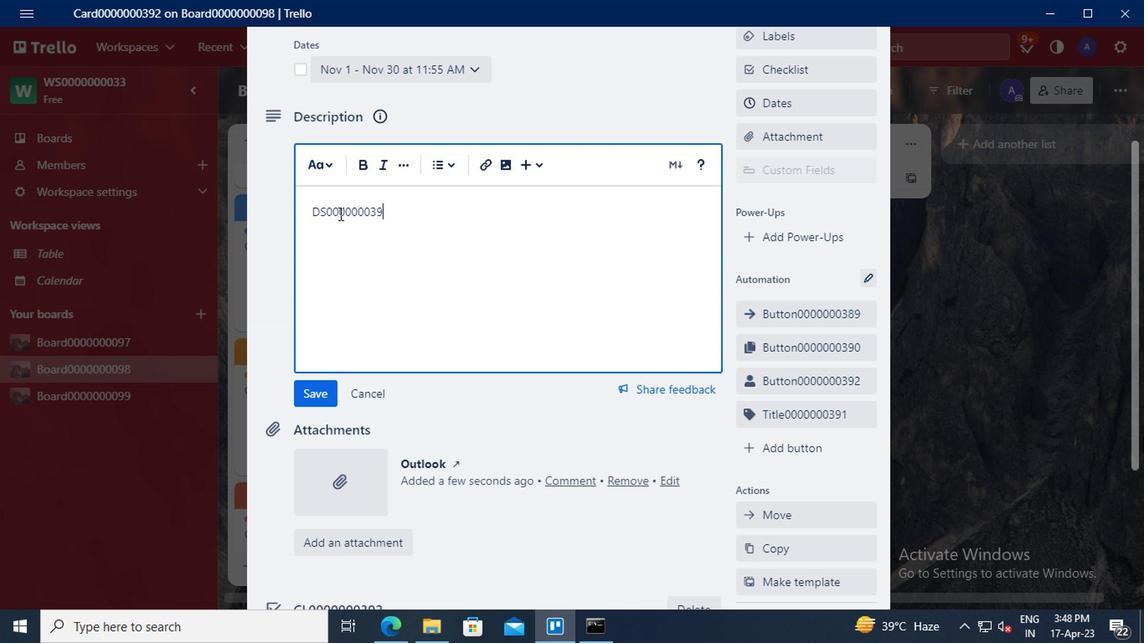 
Action: Mouse moved to (323, 387)
Screenshot: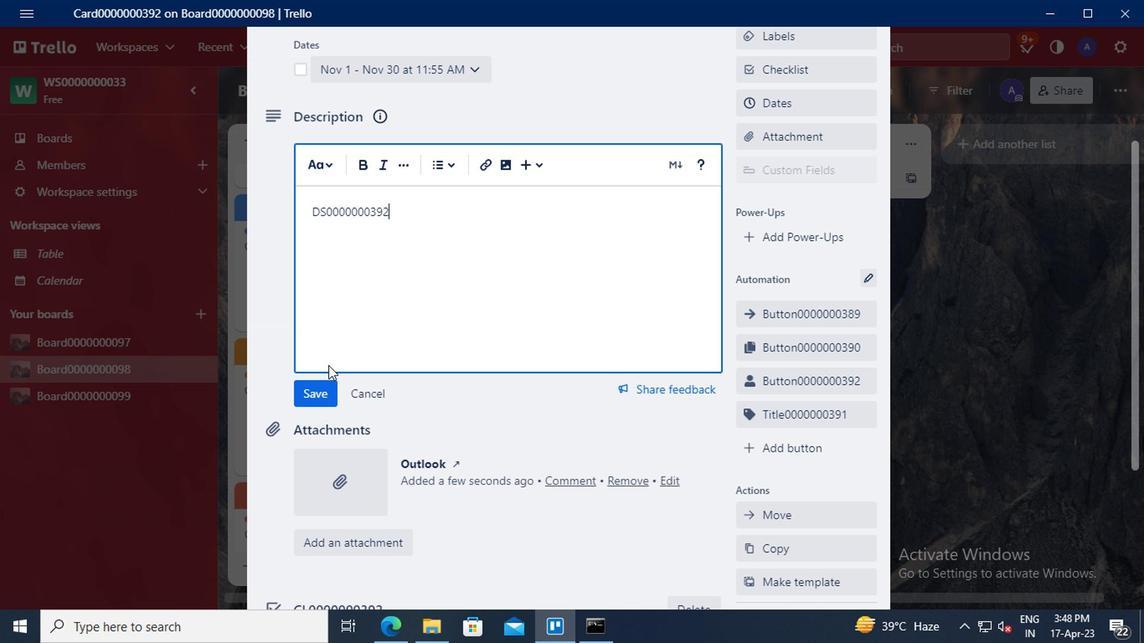 
Action: Mouse pressed left at (323, 387)
Screenshot: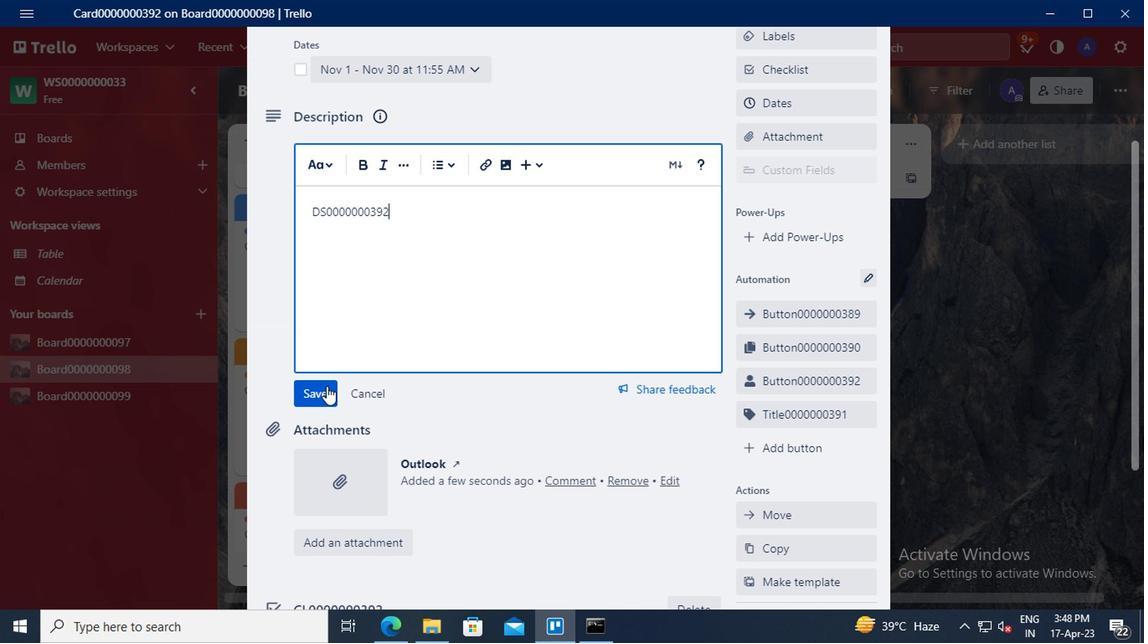 
Action: Mouse scrolled (323, 387) with delta (0, 0)
Screenshot: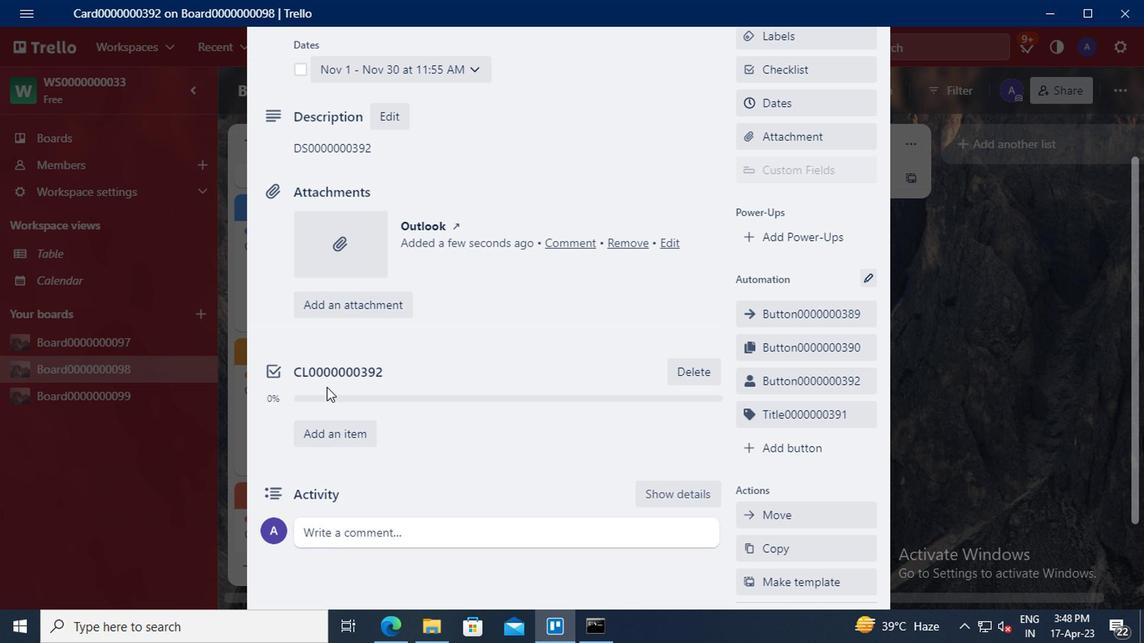 
Action: Mouse moved to (333, 454)
Screenshot: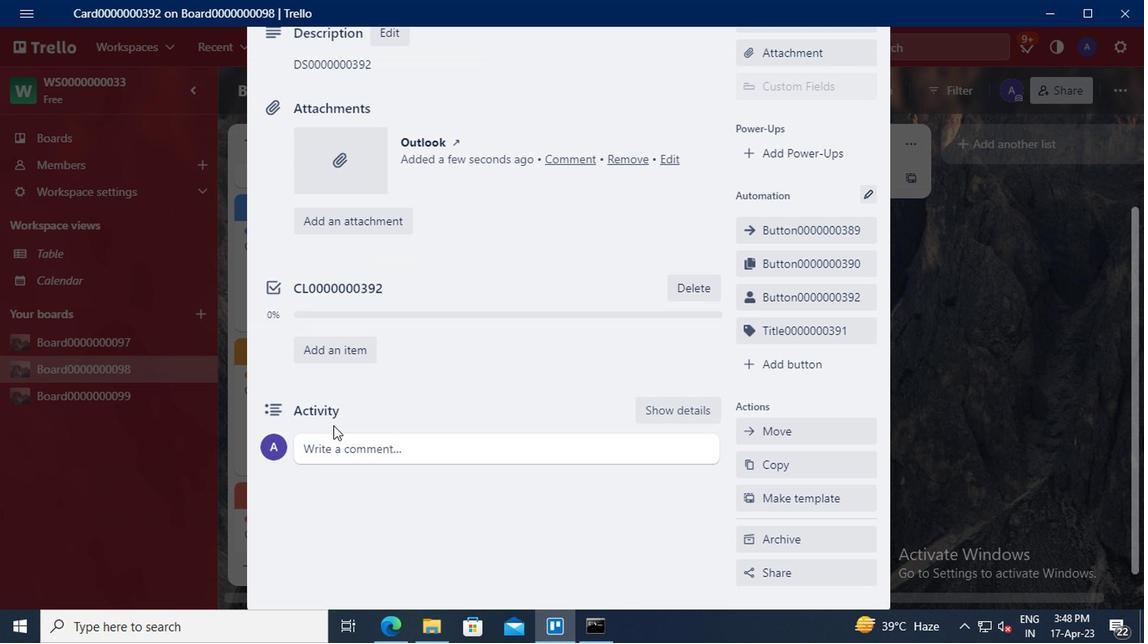 
Action: Mouse pressed left at (333, 454)
Screenshot: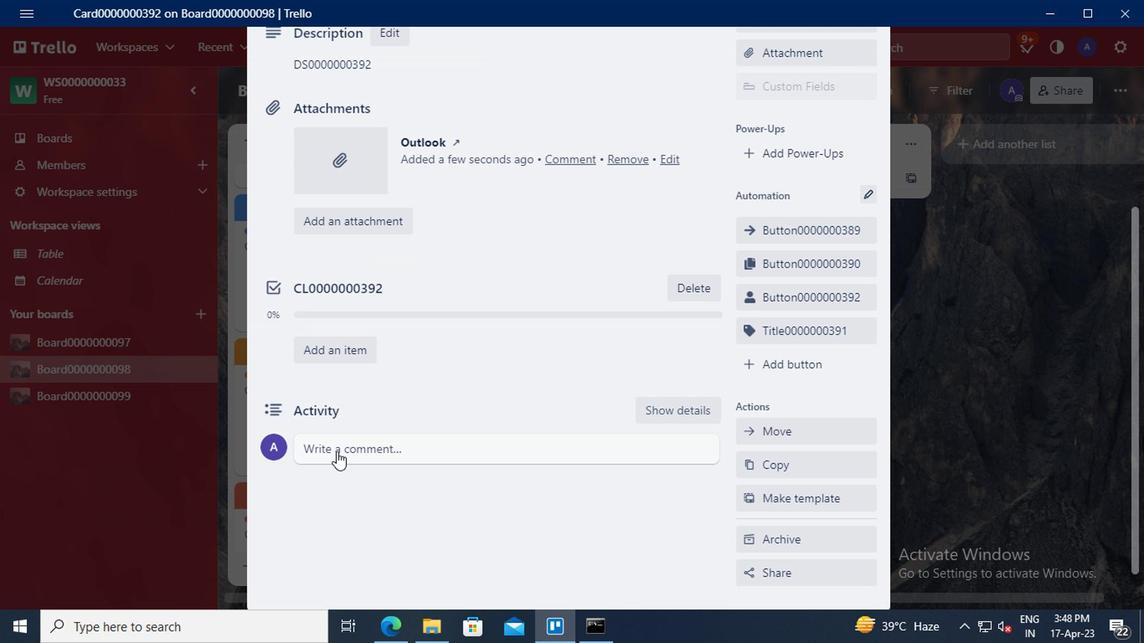 
Action: Key pressed <Key.shift>CM0000000392
Screenshot: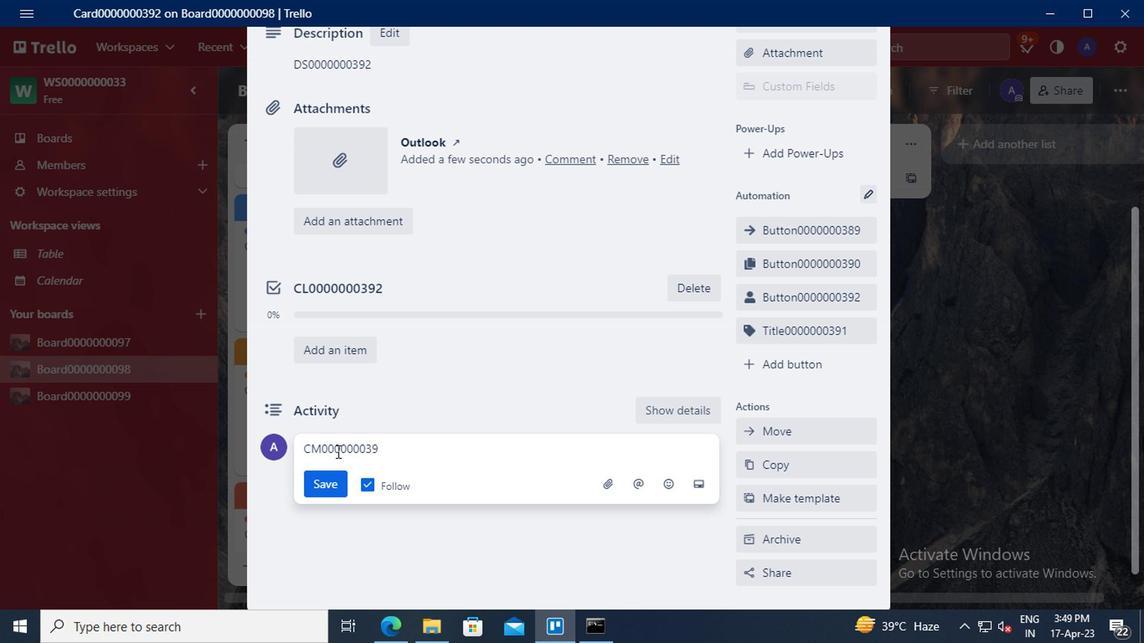 
Action: Mouse moved to (331, 483)
Screenshot: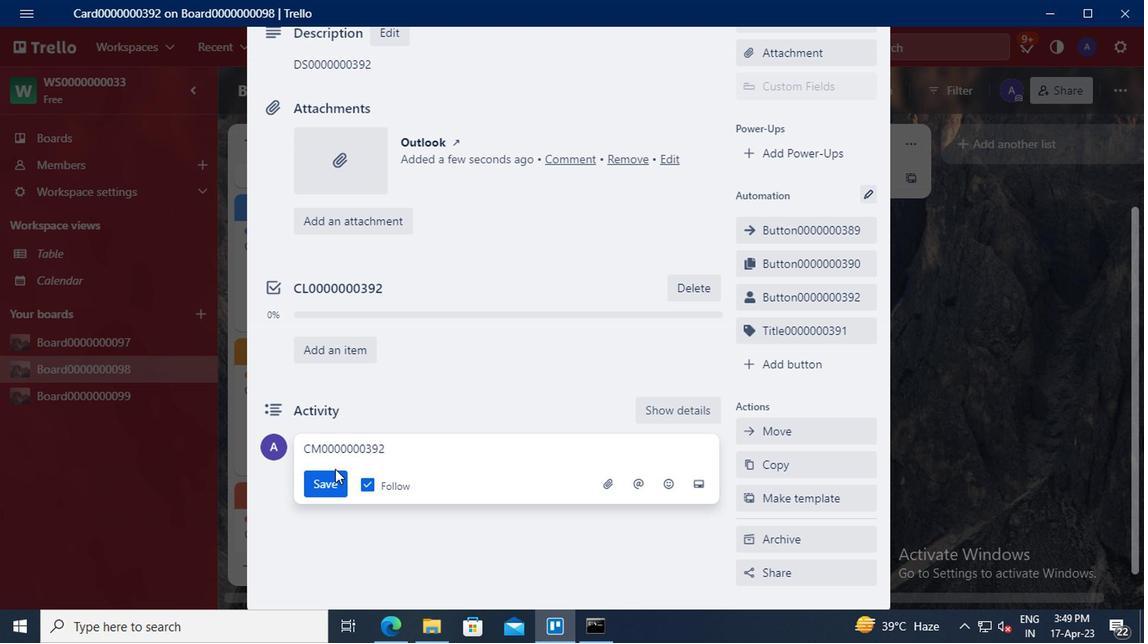 
Action: Mouse pressed left at (331, 483)
Screenshot: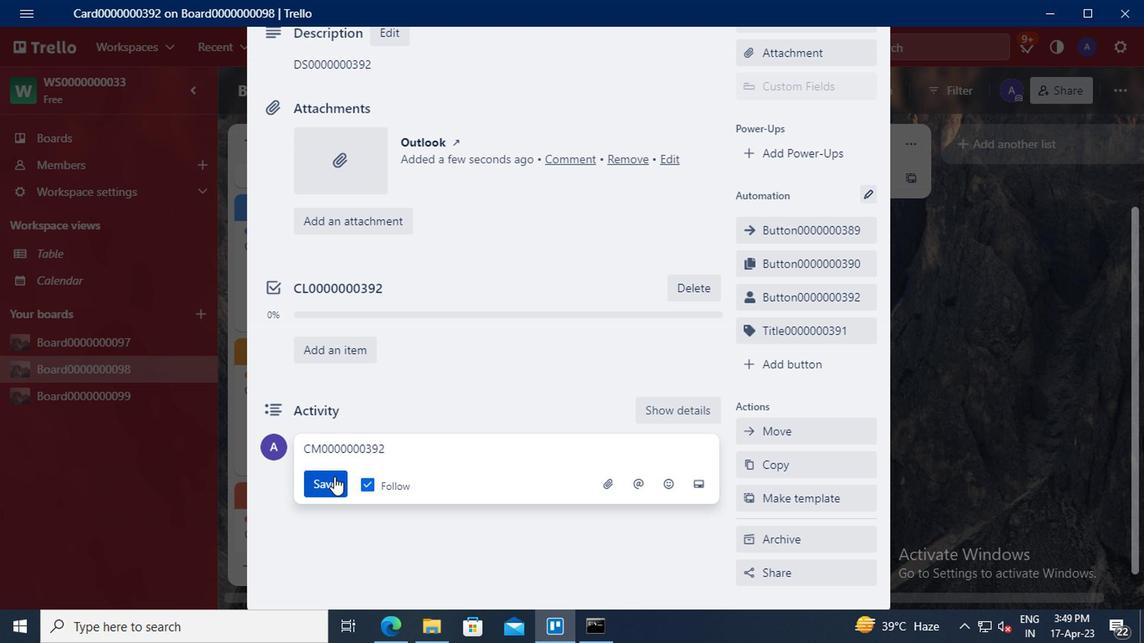 
Action: Key pressed <Key.f8>
Screenshot: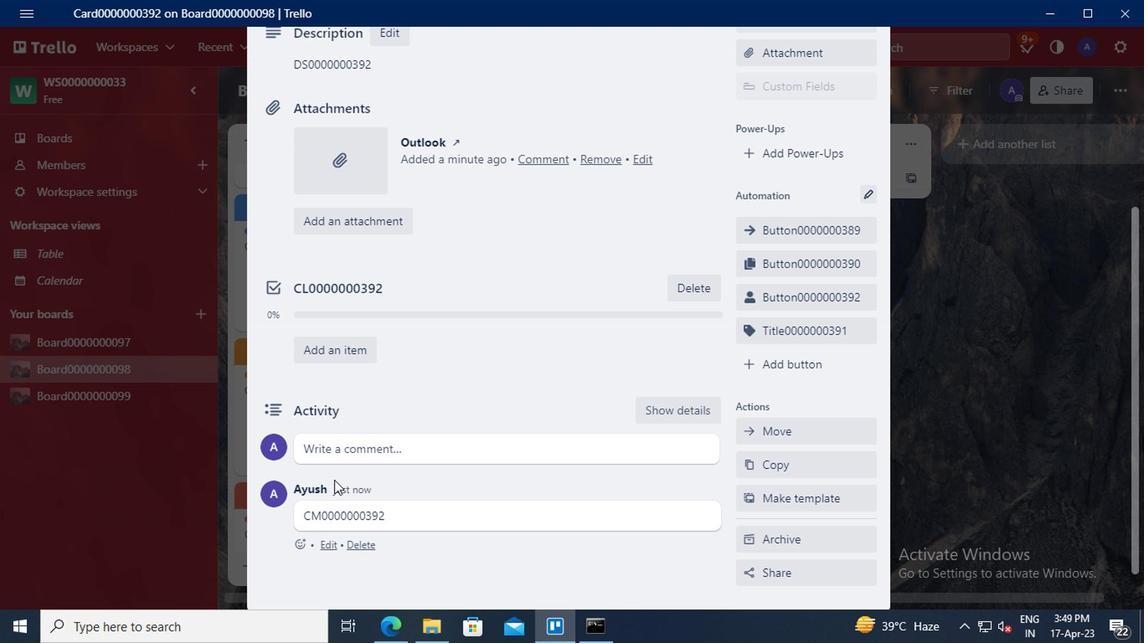 
